 Task: For heading Arial Rounded MT Bold with Underline.  font size for heading26,  'Change the font style of data to'Browallia New.  and font size to 18,  Change the alignment of both headline & data to Align middle & Align Text left.  In the sheet   Excelerate Sales review book
Action: Mouse moved to (46, 128)
Screenshot: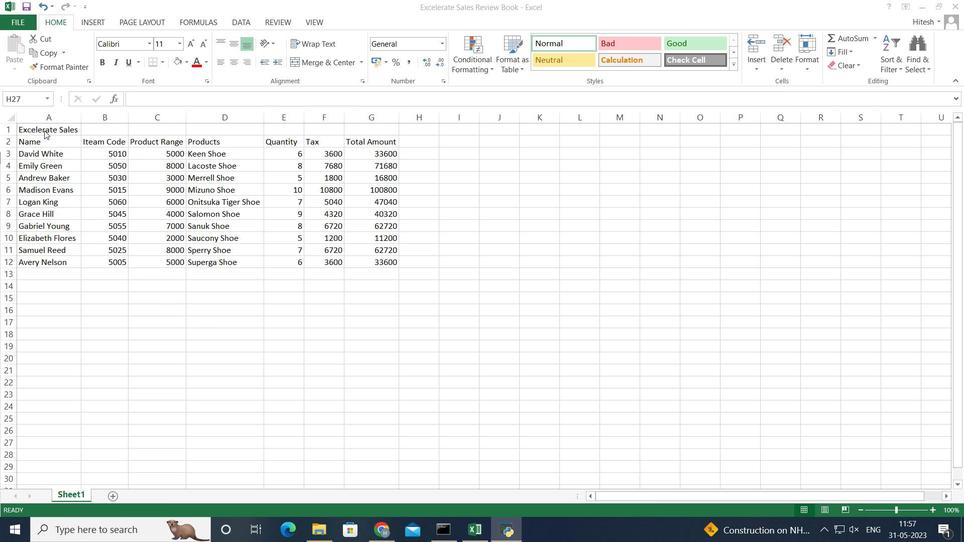 
Action: Mouse pressed left at (46, 128)
Screenshot: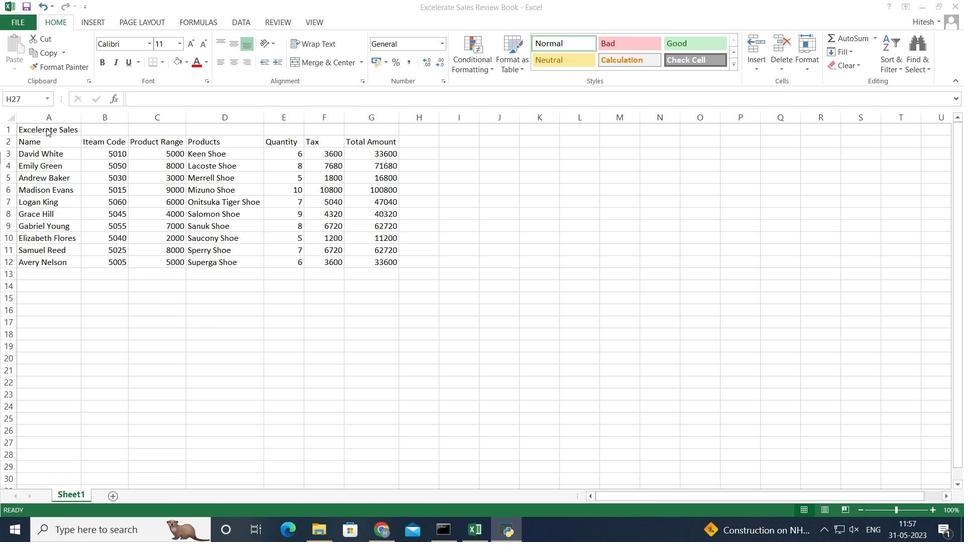 
Action: Mouse moved to (73, 278)
Screenshot: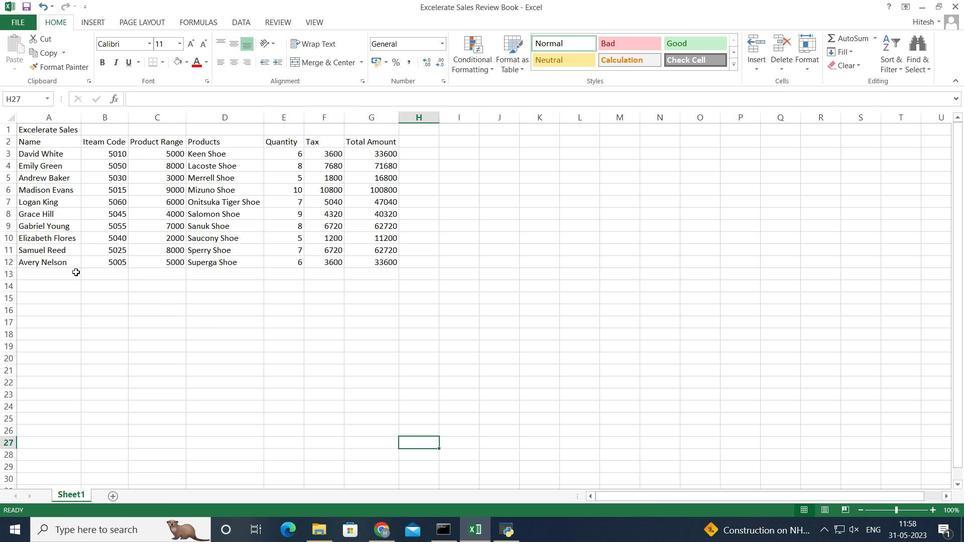 
Action: Mouse pressed left at (73, 278)
Screenshot: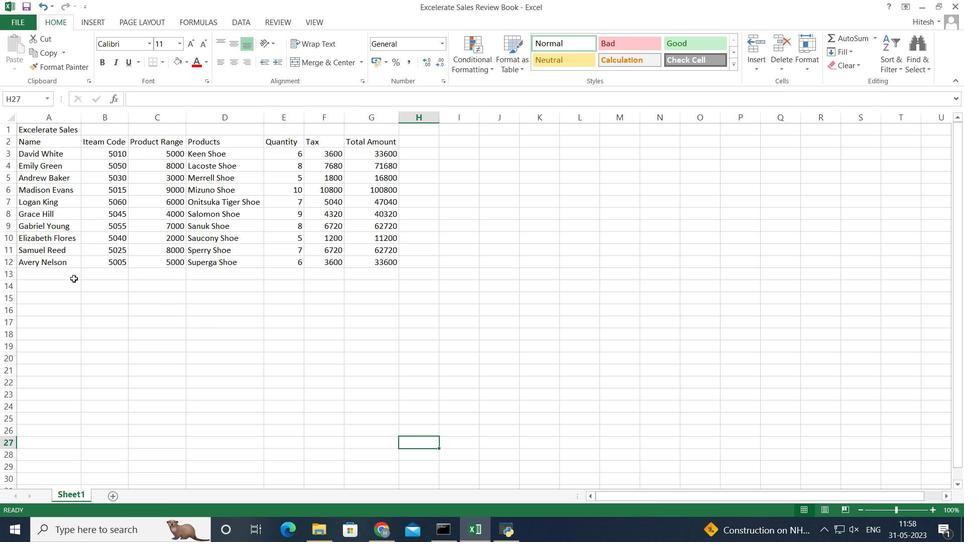 
Action: Mouse moved to (51, 122)
Screenshot: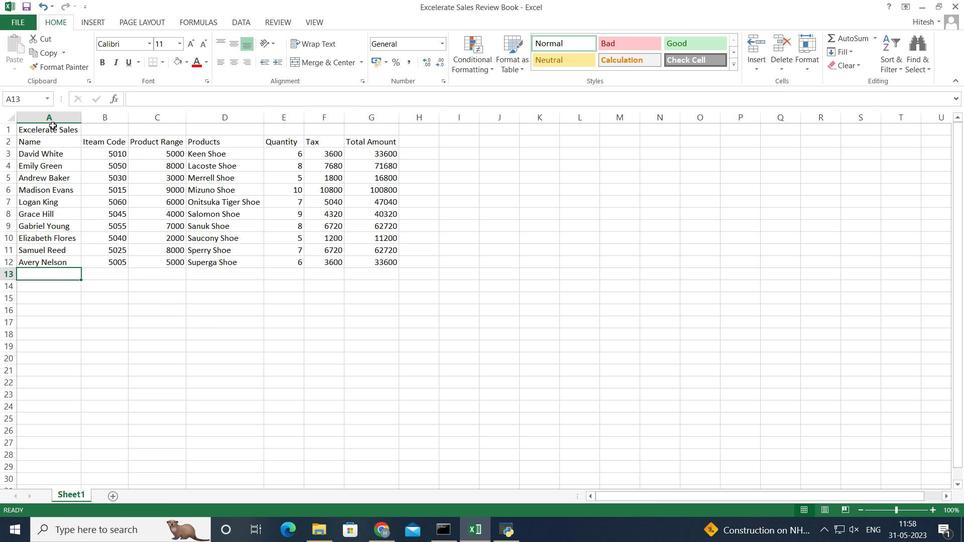 
Action: Mouse pressed left at (51, 122)
Screenshot: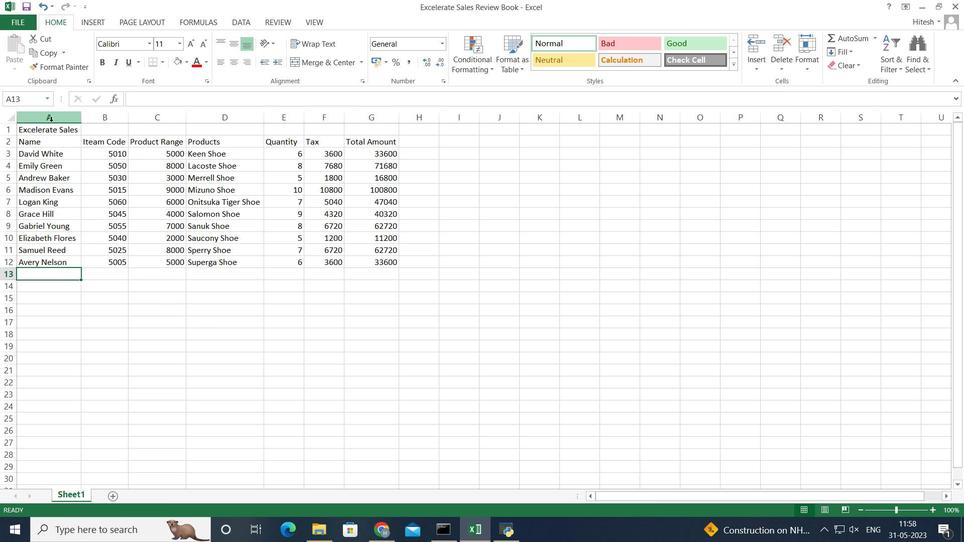 
Action: Mouse moved to (134, 244)
Screenshot: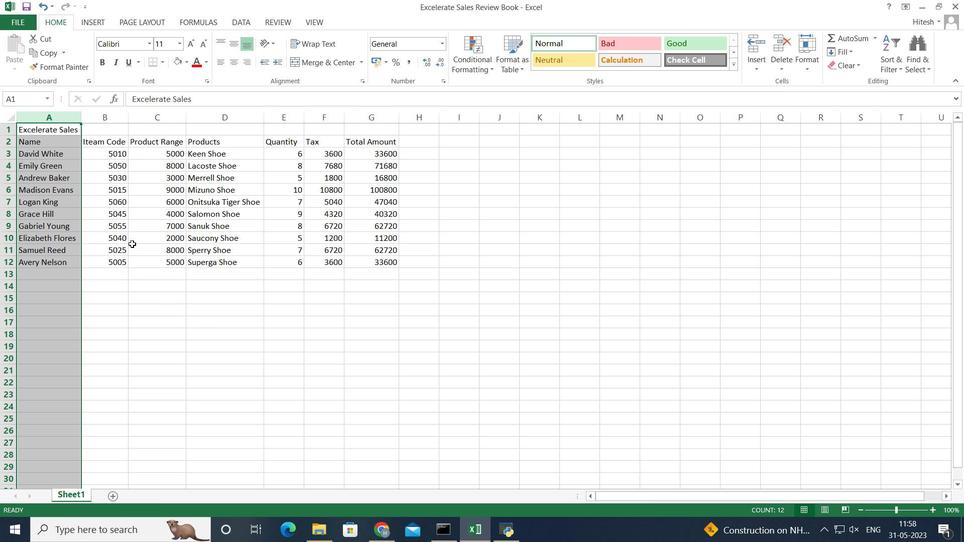 
Action: Mouse pressed left at (134, 244)
Screenshot: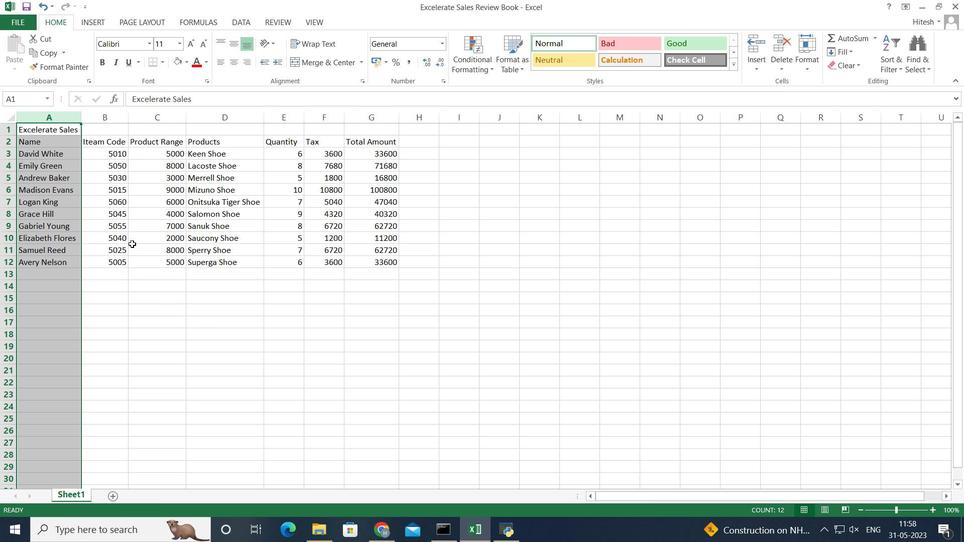
Action: Mouse moved to (50, 129)
Screenshot: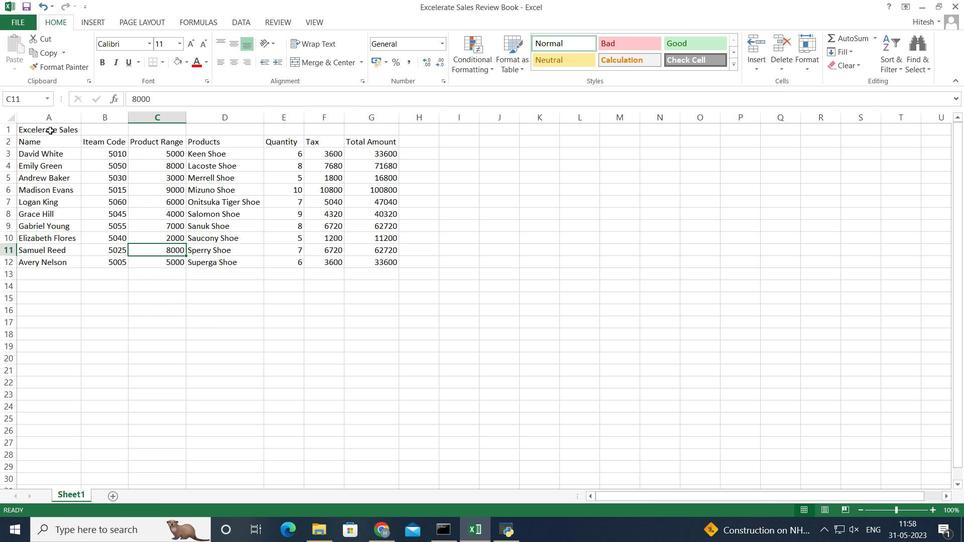 
Action: Mouse pressed left at (50, 129)
Screenshot: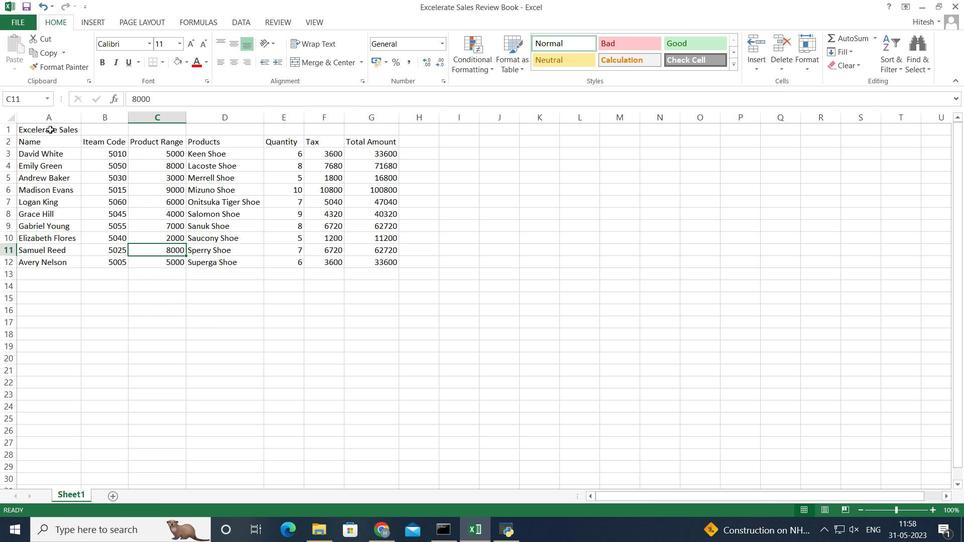 
Action: Key pressed <Key.shift><Key.right><Key.right><Key.right><Key.right><Key.right><Key.right>
Screenshot: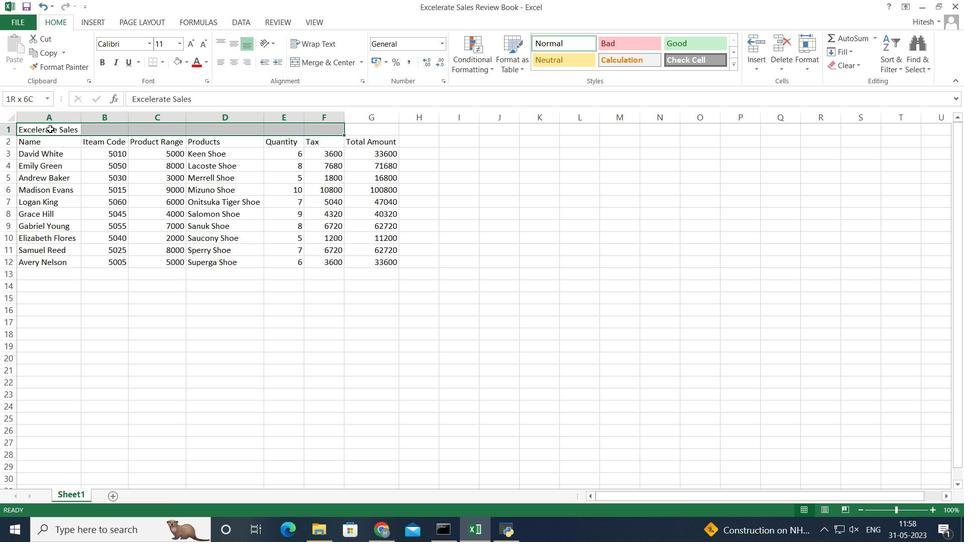 
Action: Mouse moved to (360, 58)
Screenshot: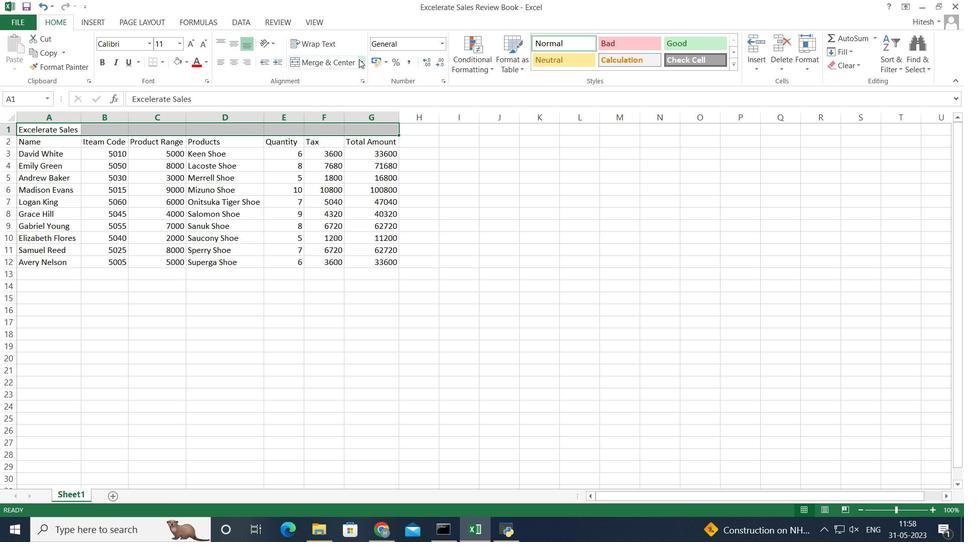 
Action: Mouse pressed left at (360, 58)
Screenshot: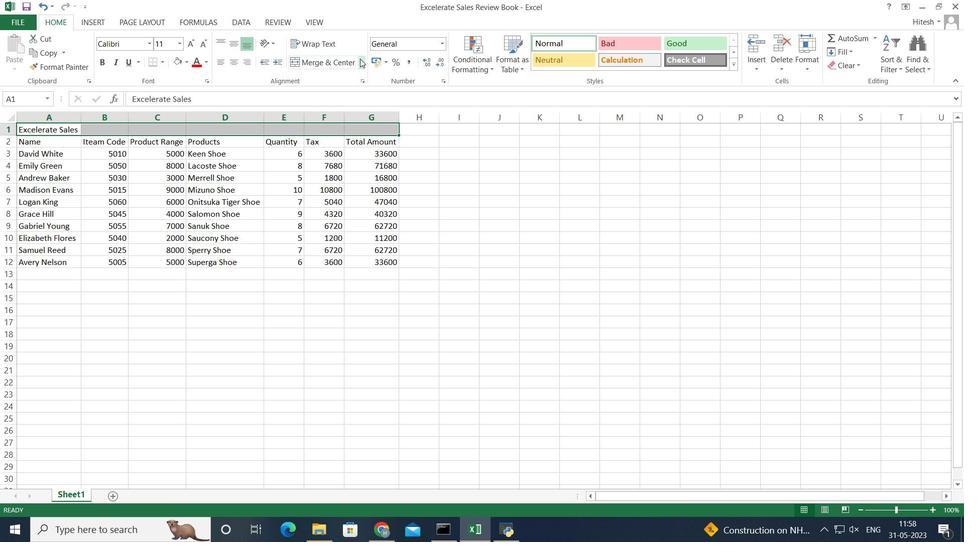 
Action: Mouse moved to (349, 106)
Screenshot: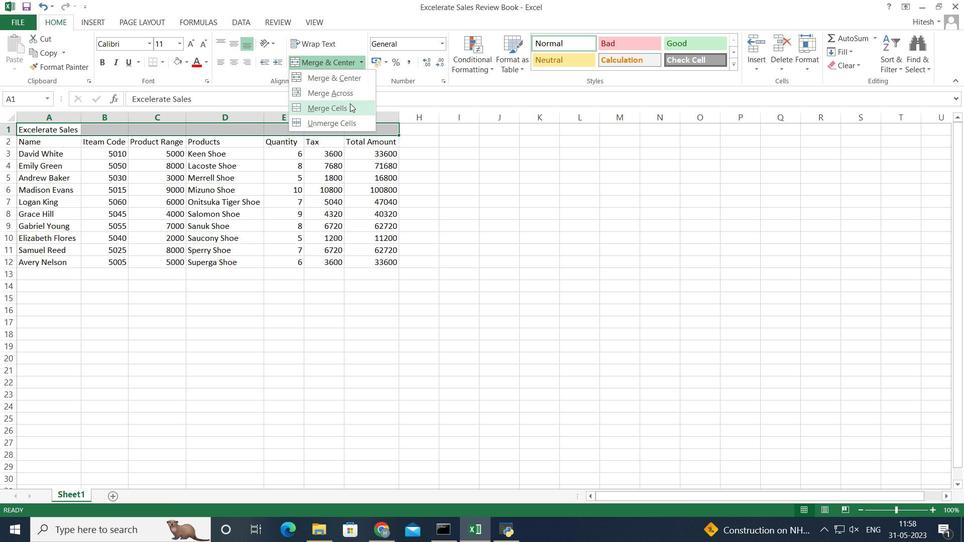 
Action: Mouse pressed left at (349, 106)
Screenshot: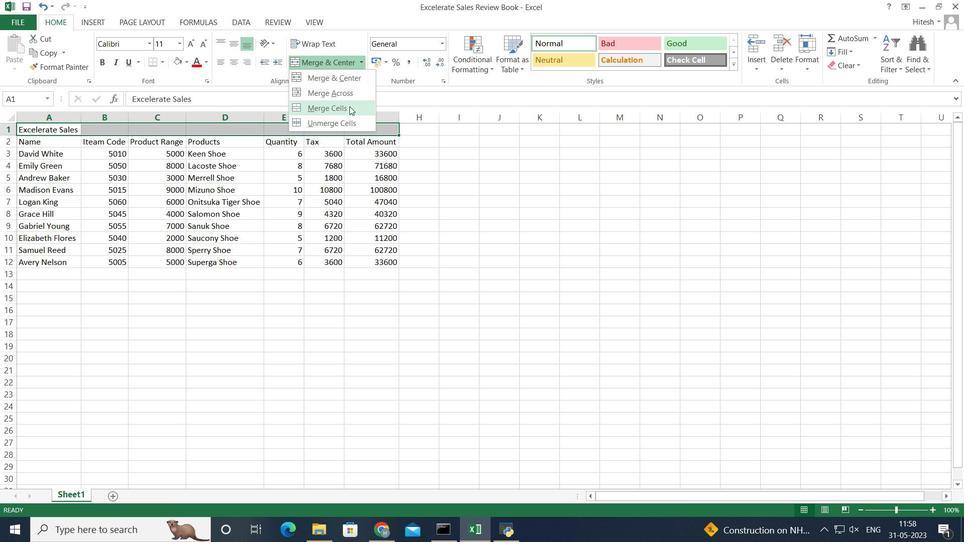 
Action: Mouse moved to (359, 60)
Screenshot: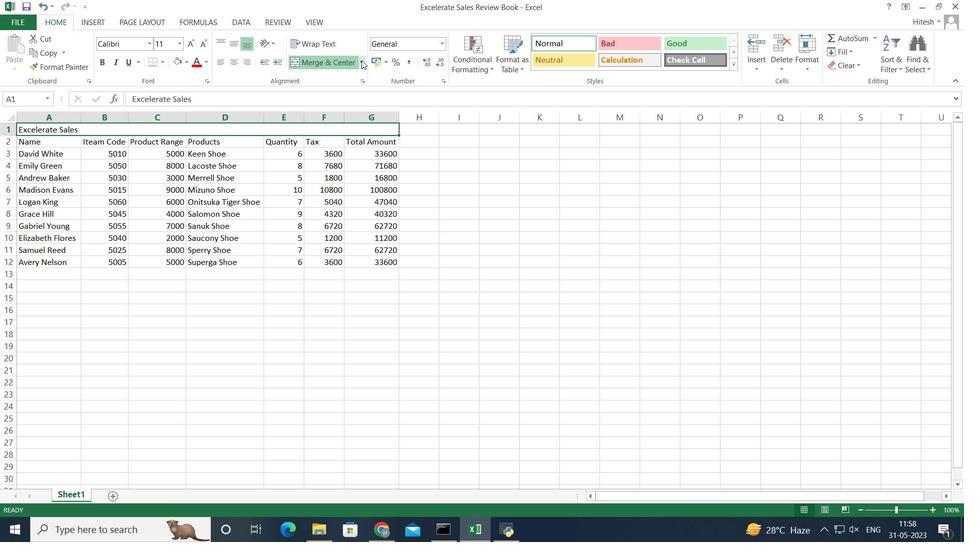 
Action: Mouse pressed left at (359, 60)
Screenshot: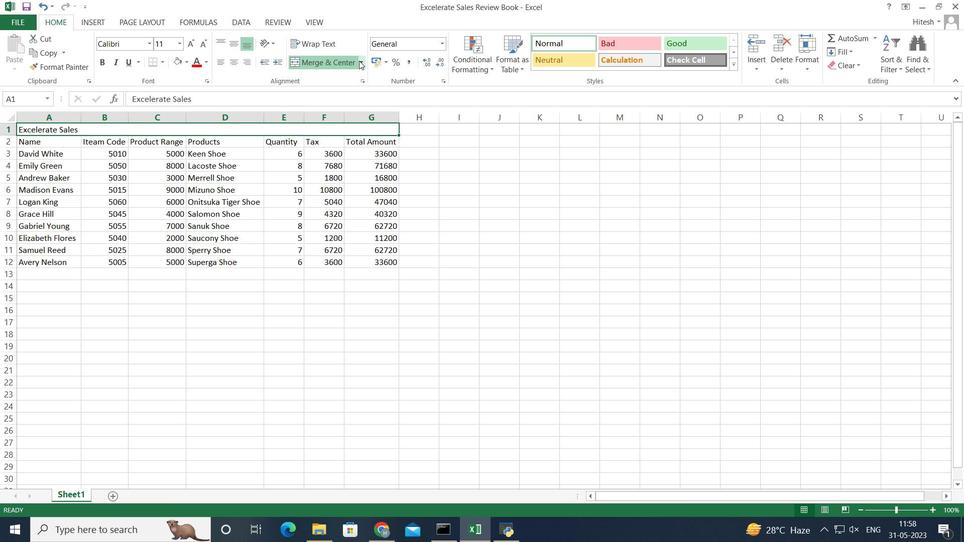 
Action: Mouse moved to (356, 82)
Screenshot: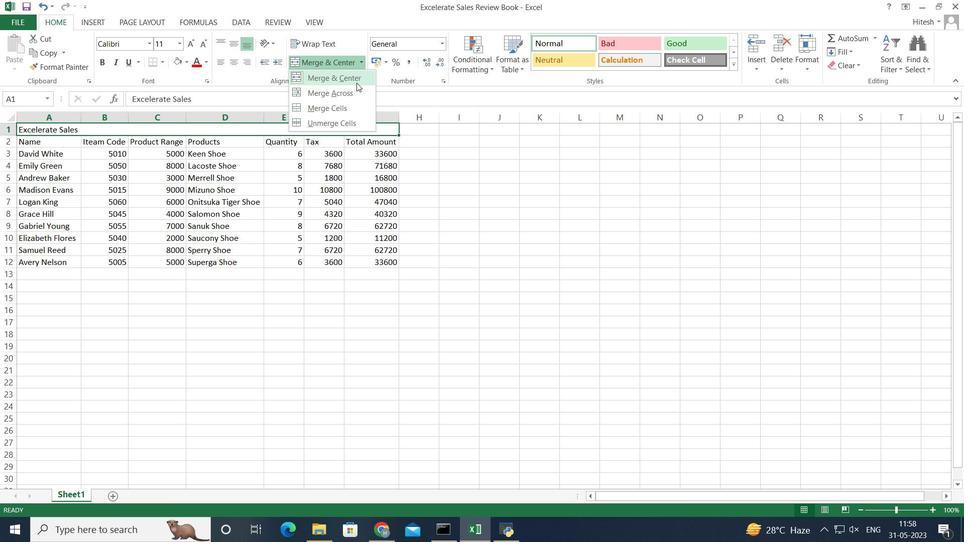 
Action: Mouse pressed left at (356, 82)
Screenshot: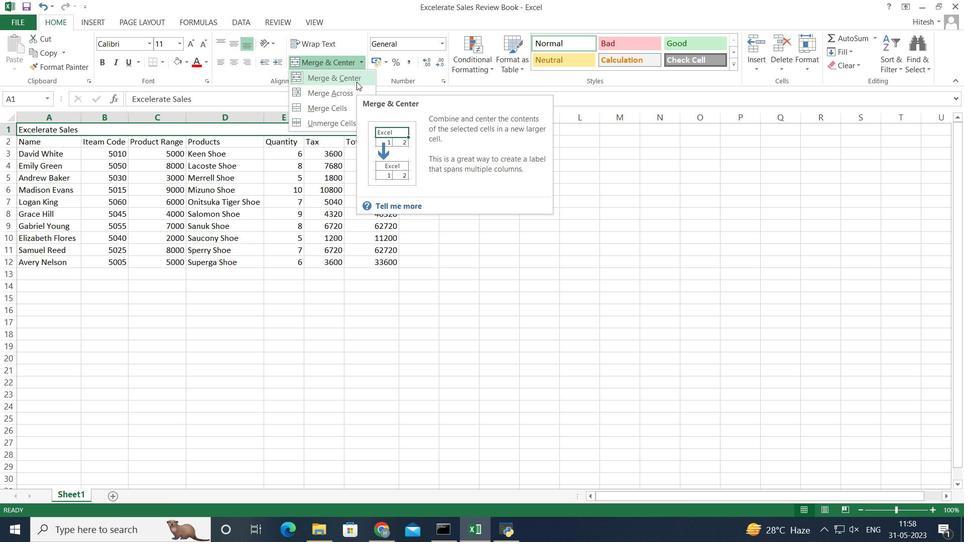 
Action: Mouse moved to (360, 62)
Screenshot: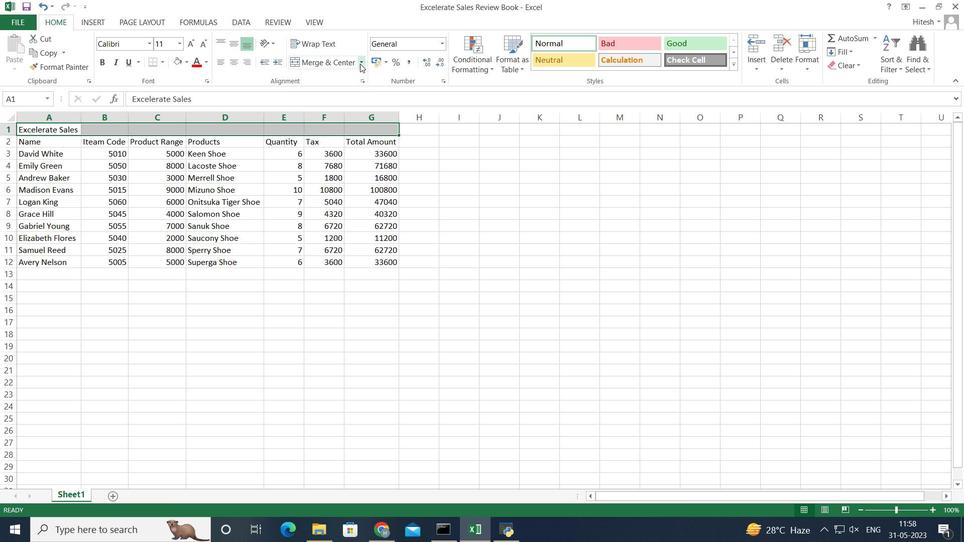 
Action: Mouse pressed left at (360, 62)
Screenshot: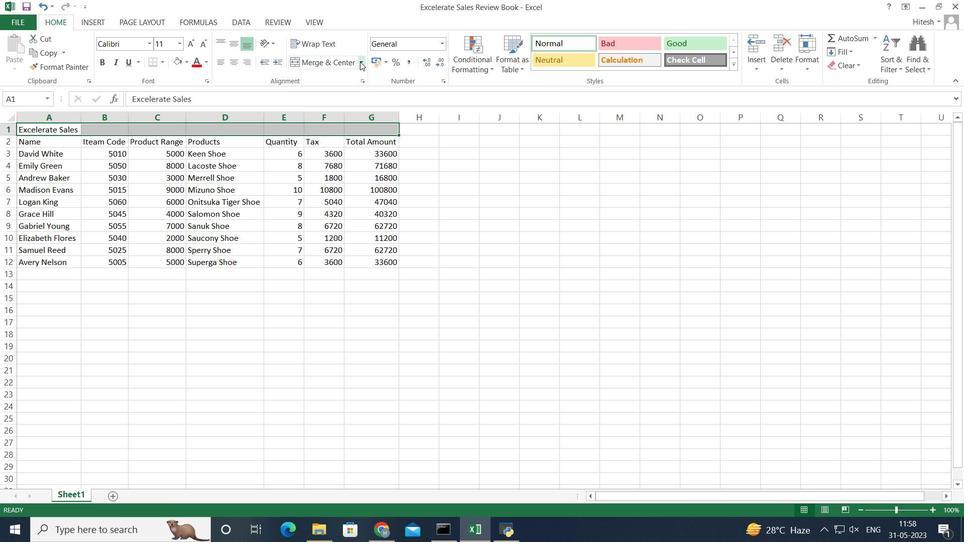 
Action: Mouse moved to (353, 77)
Screenshot: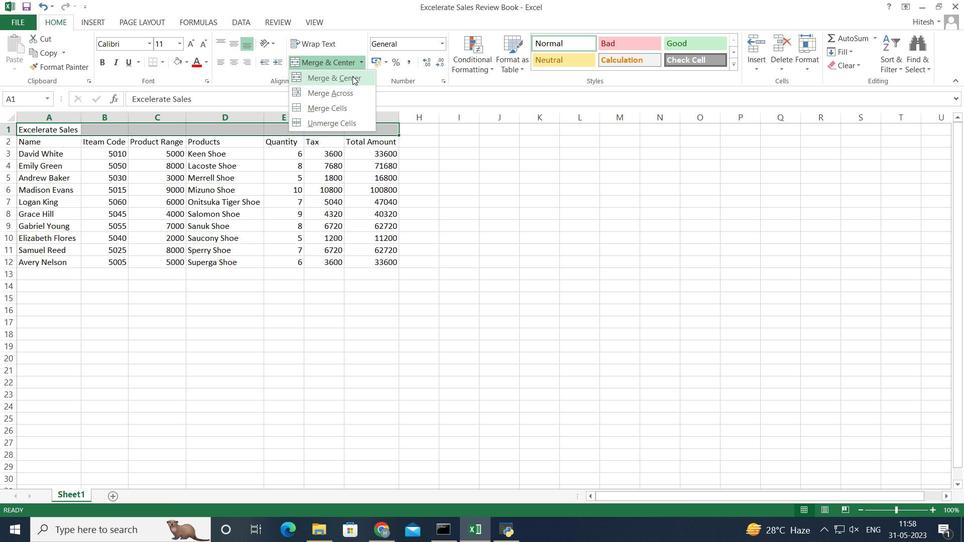 
Action: Mouse pressed left at (353, 77)
Screenshot: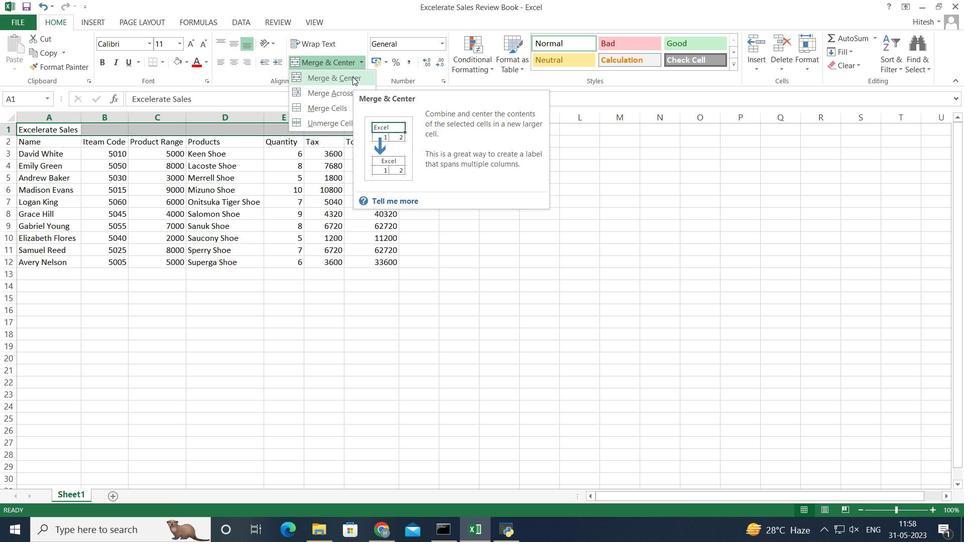
Action: Mouse moved to (231, 329)
Screenshot: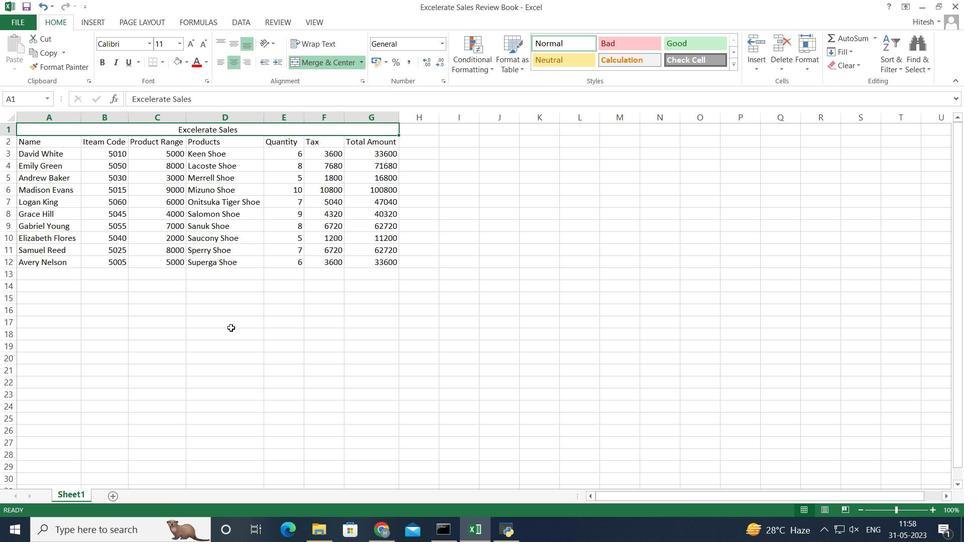 
Action: Mouse pressed left at (231, 329)
Screenshot: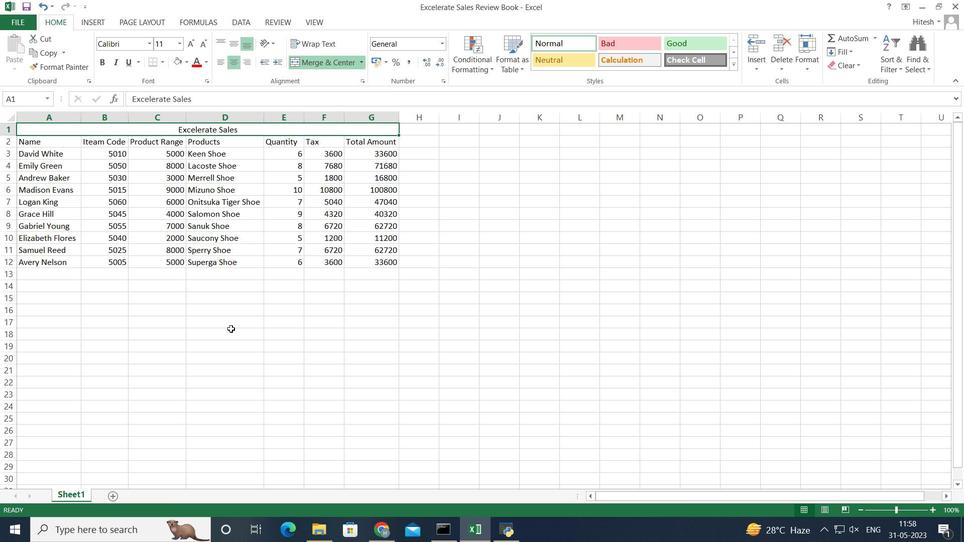 
Action: Mouse moved to (64, 131)
Screenshot: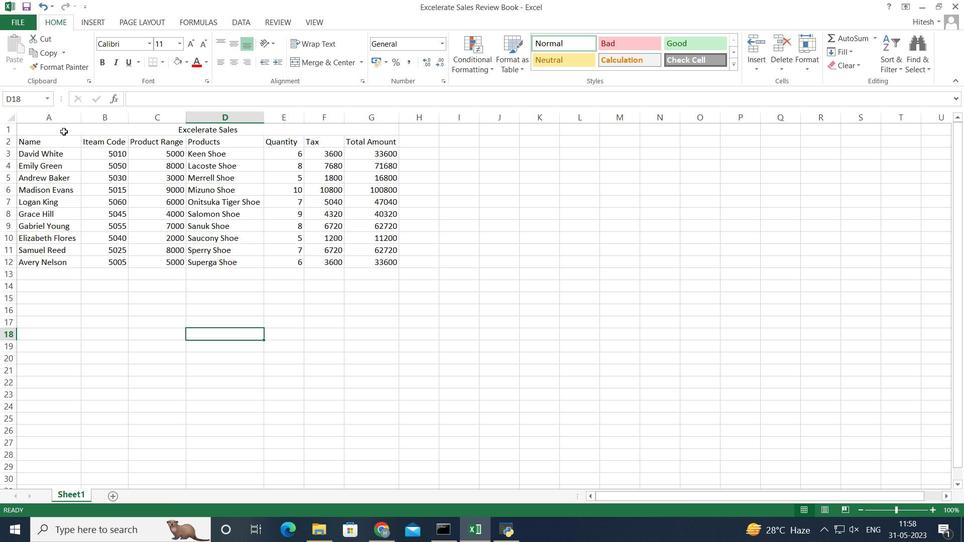 
Action: Mouse pressed left at (64, 131)
Screenshot: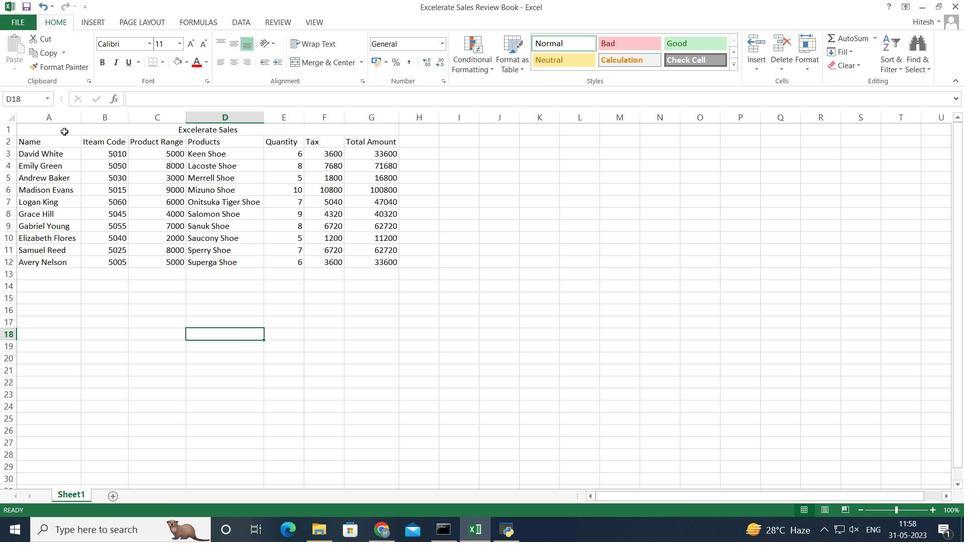 
Action: Mouse moved to (150, 41)
Screenshot: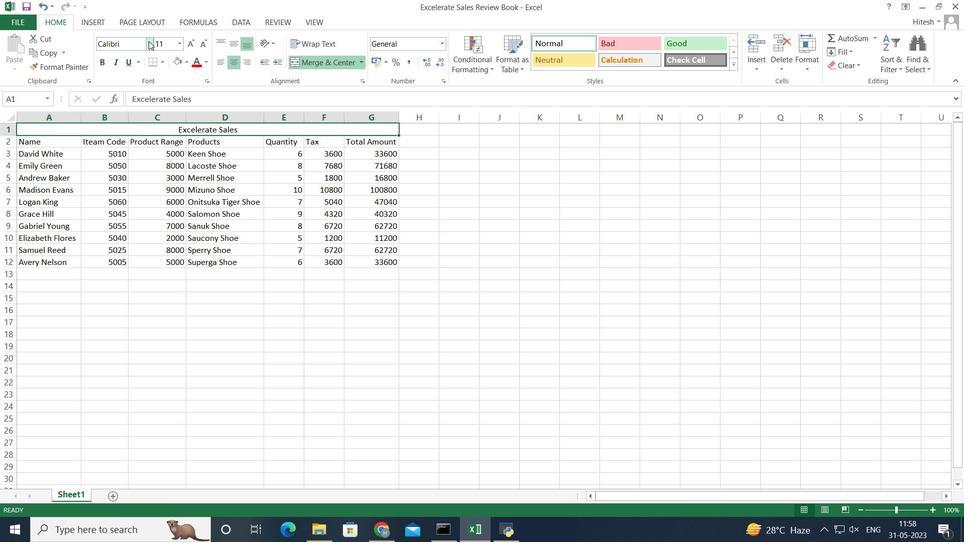 
Action: Mouse pressed left at (150, 41)
Screenshot: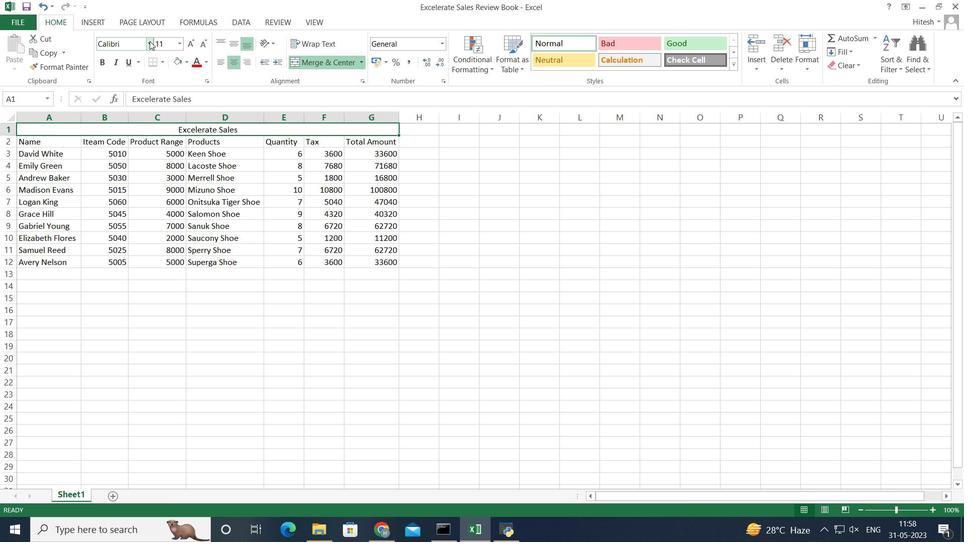 
Action: Mouse moved to (173, 194)
Screenshot: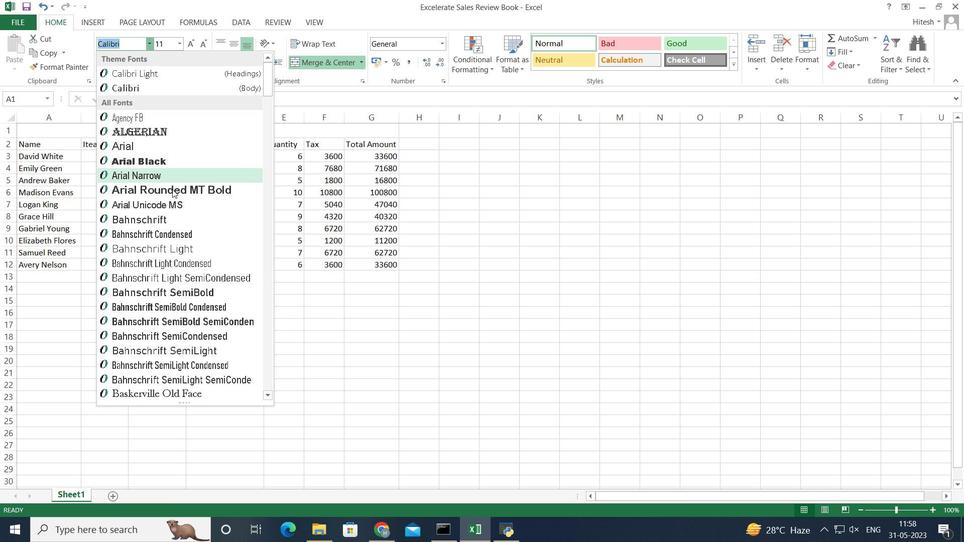 
Action: Mouse pressed left at (173, 194)
Screenshot: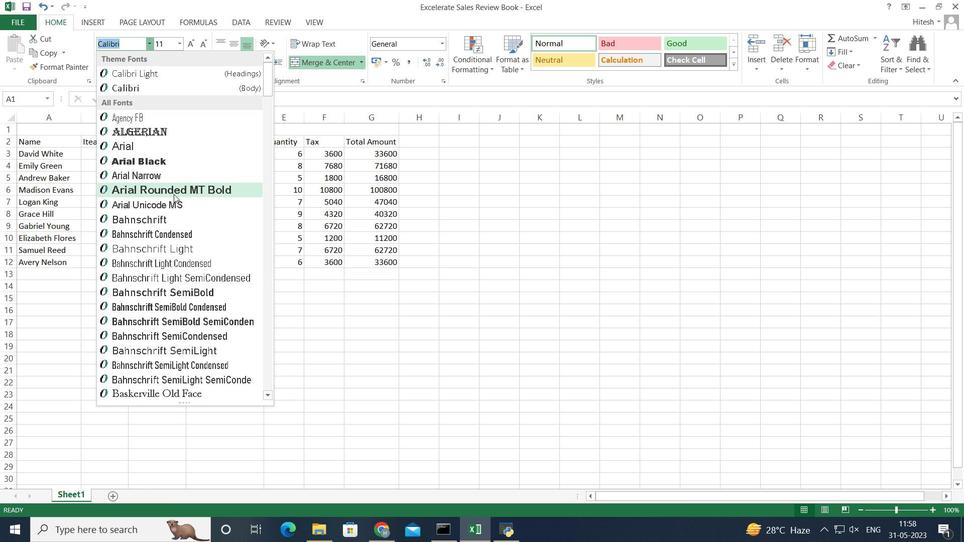 
Action: Mouse moved to (131, 61)
Screenshot: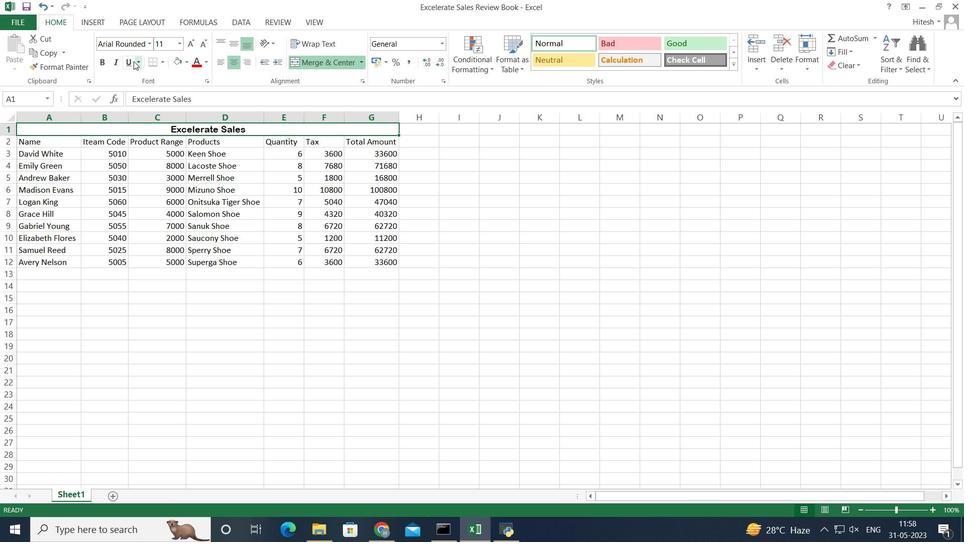 
Action: Mouse pressed left at (131, 61)
Screenshot: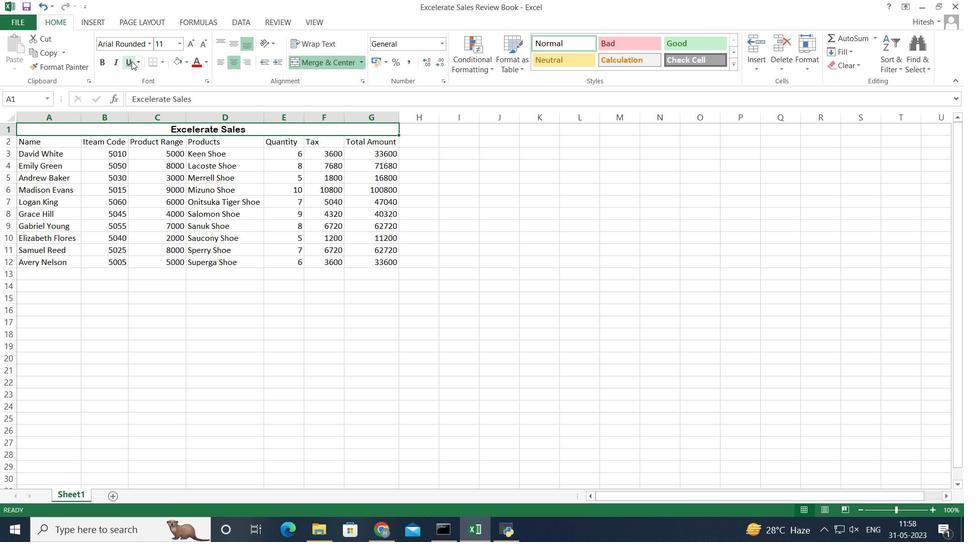 
Action: Mouse moved to (177, 42)
Screenshot: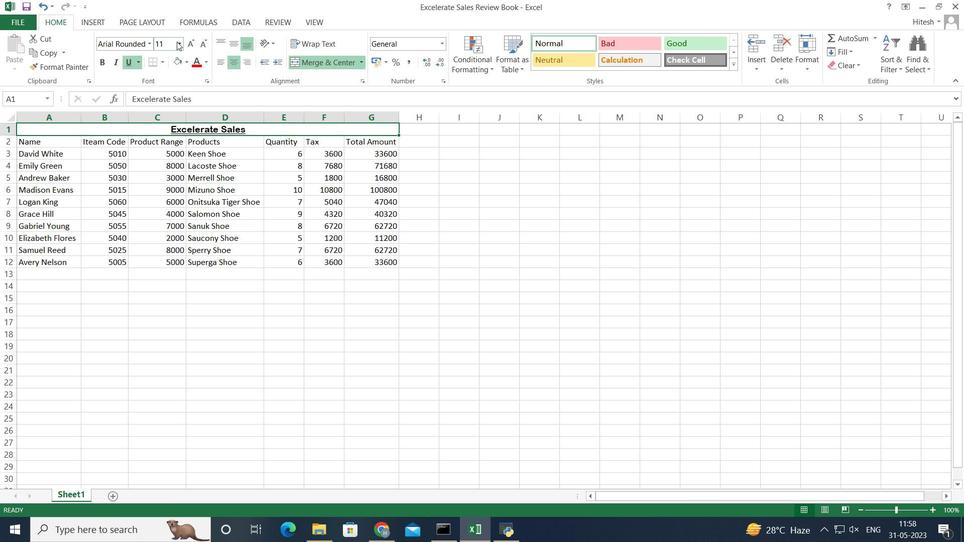 
Action: Mouse pressed left at (177, 42)
Screenshot: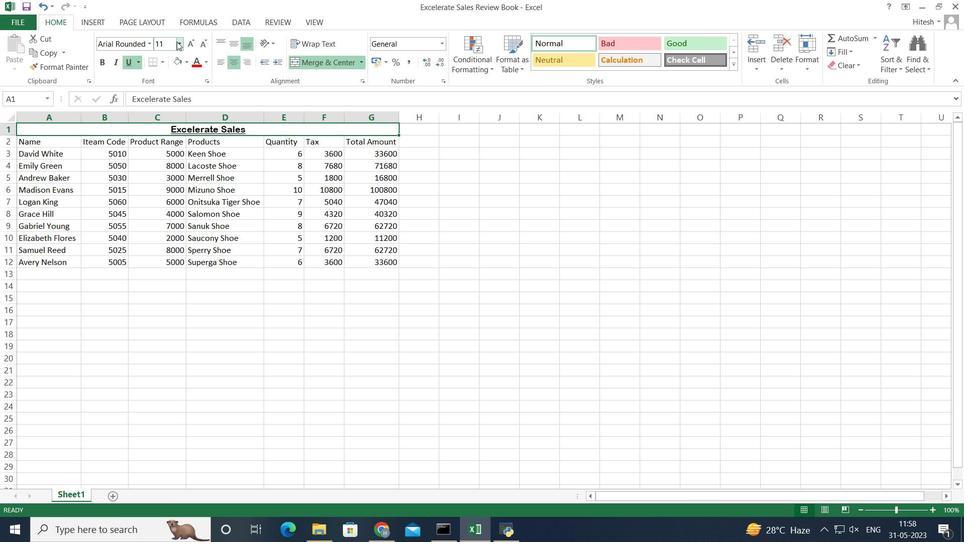 
Action: Mouse moved to (164, 188)
Screenshot: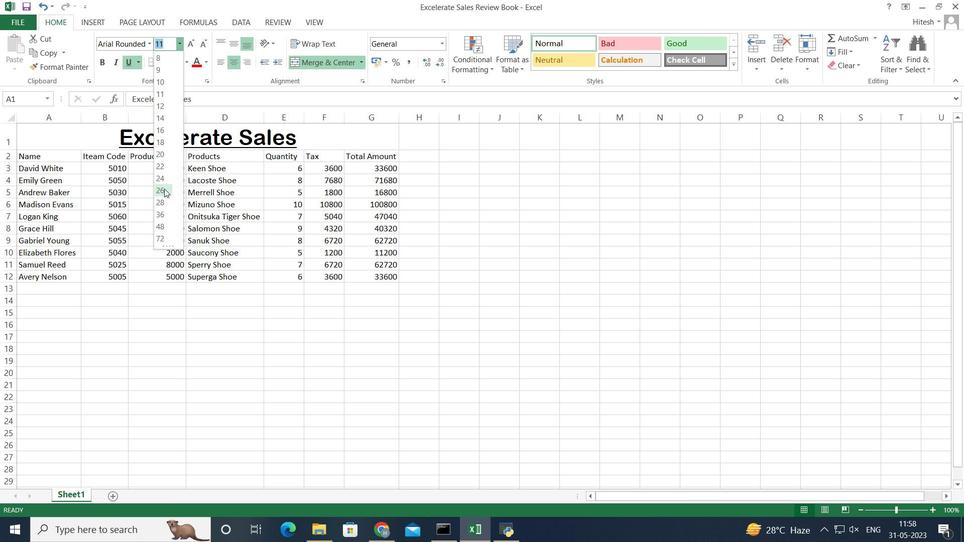 
Action: Mouse pressed left at (164, 188)
Screenshot: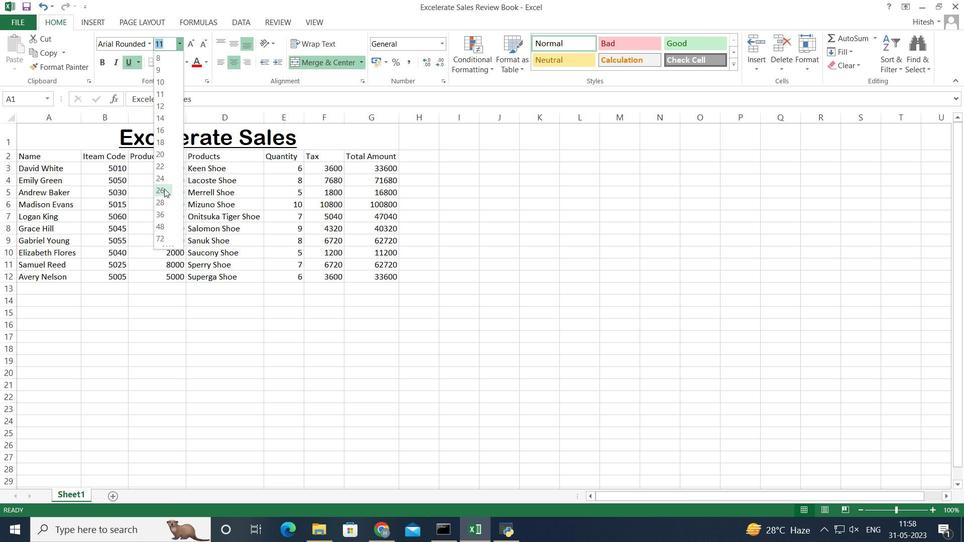 
Action: Mouse moved to (104, 351)
Screenshot: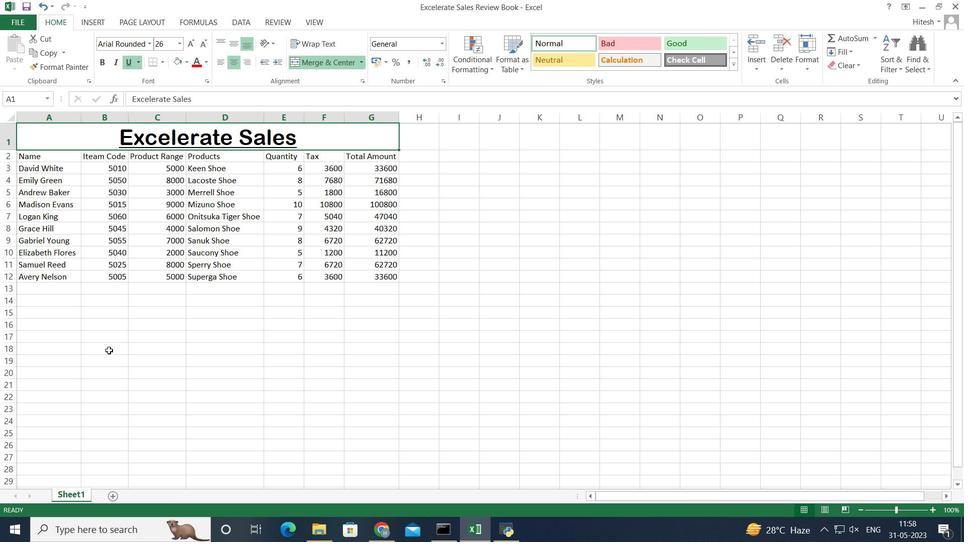 
Action: Mouse pressed left at (104, 351)
Screenshot: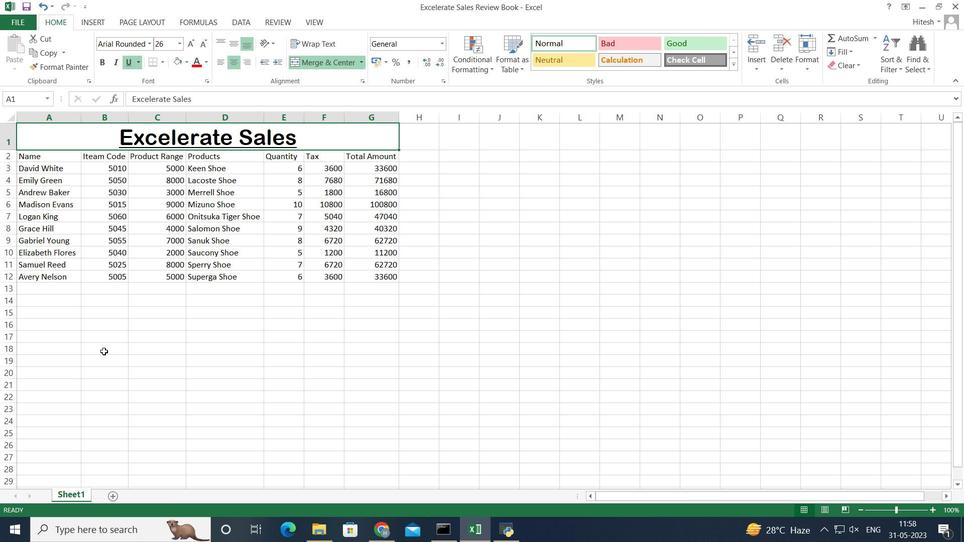 
Action: Mouse moved to (51, 155)
Screenshot: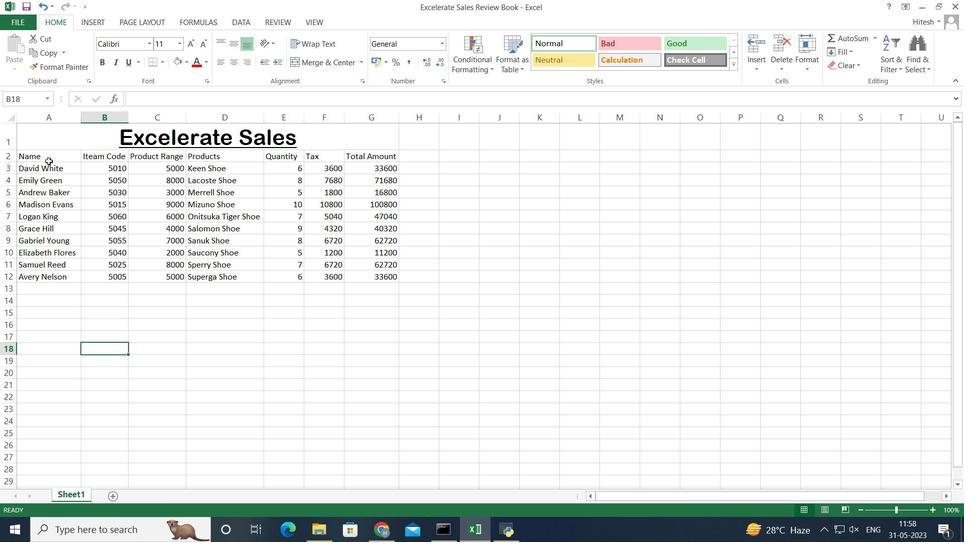 
Action: Mouse pressed left at (51, 155)
Screenshot: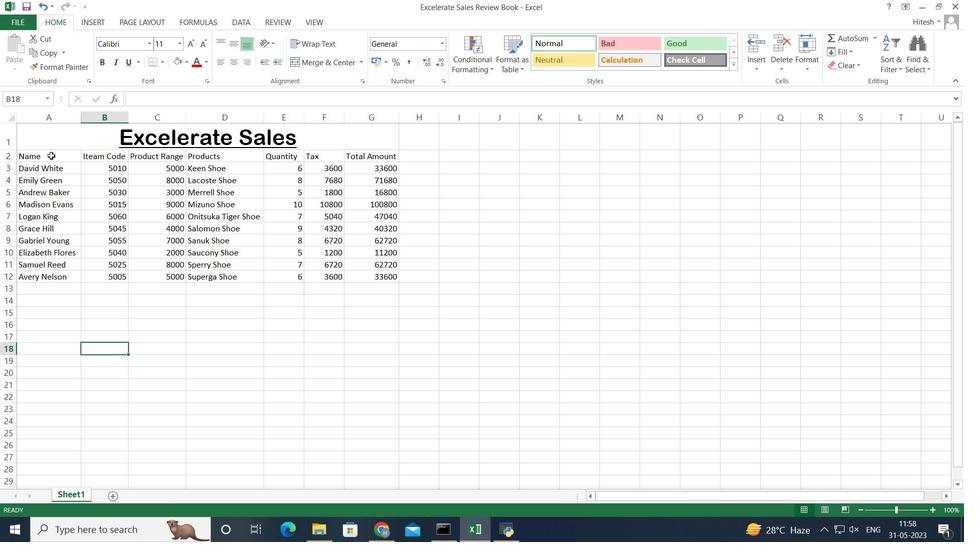 
Action: Key pressed <Key.shift><Key.right><Key.right><Key.right><Key.right><Key.right><Key.right><Key.down><Key.down><Key.down><Key.down><Key.down><Key.down><Key.down><Key.down><Key.down><Key.down>
Screenshot: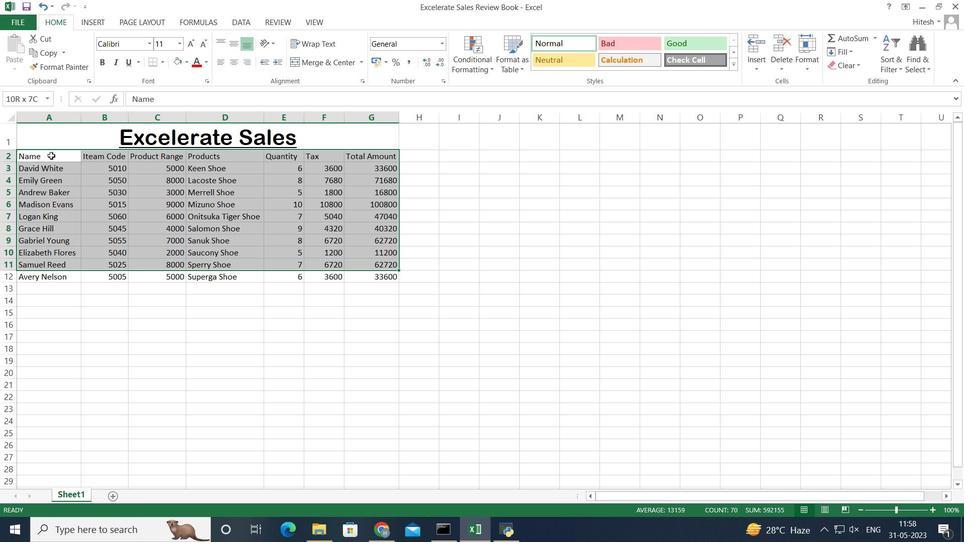 
Action: Mouse moved to (147, 40)
Screenshot: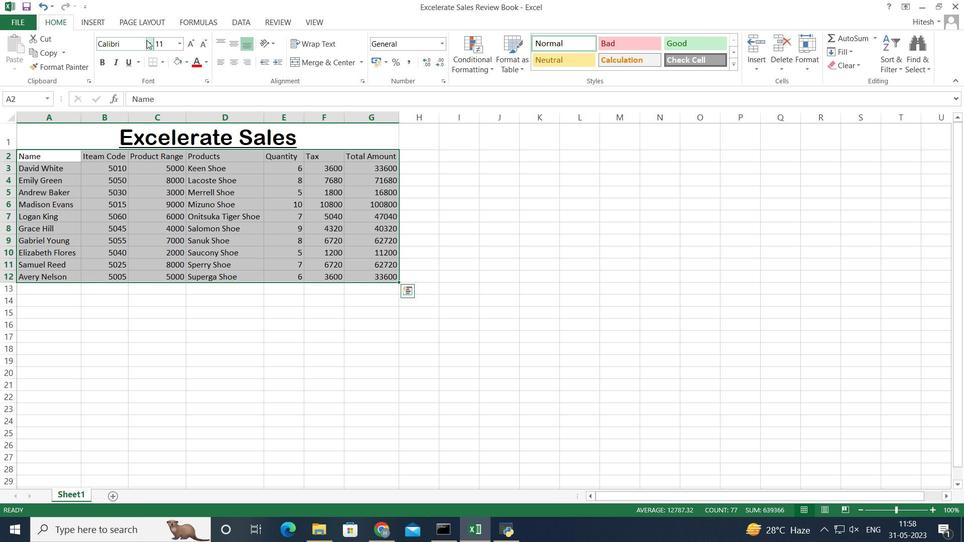 
Action: Mouse pressed left at (147, 40)
Screenshot: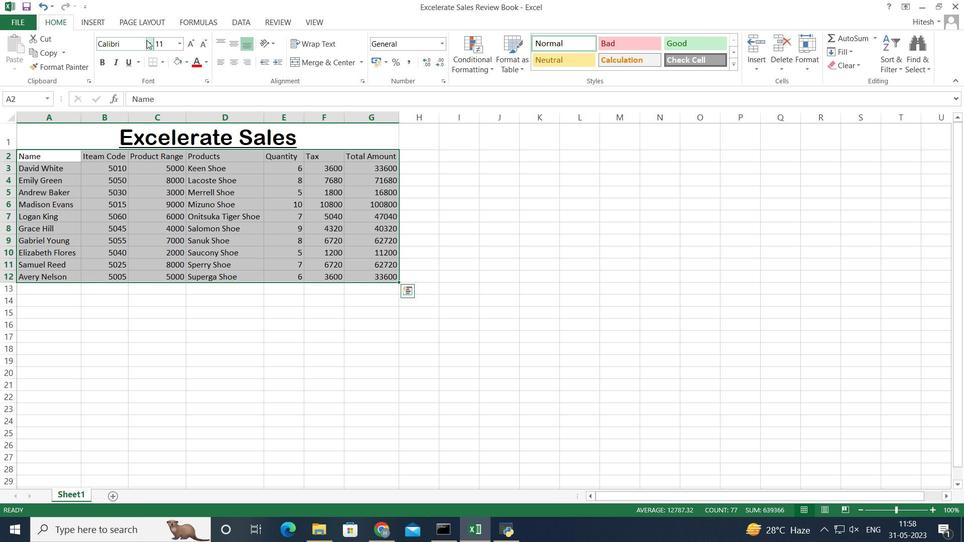 
Action: Key pressed <Key.shift><Key.shift><Key.shift><Key.shift><Key.shift><Key.shift><Key.shift><Key.shift><Key.shift><Key.shift><Key.shift><Key.shift><Key.shift><Key.shift><Key.shift><Key.shift><Key.shift><Key.shift><Key.shift><Key.shift><Key.shift>Browallia<Key.space><Key.shift>New<Key.enter>
Screenshot: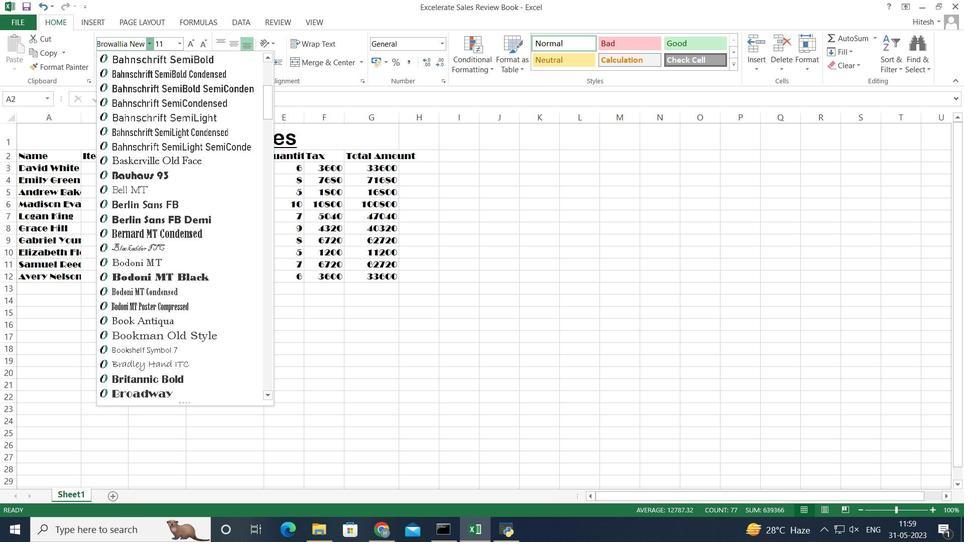 
Action: Mouse moved to (136, 309)
Screenshot: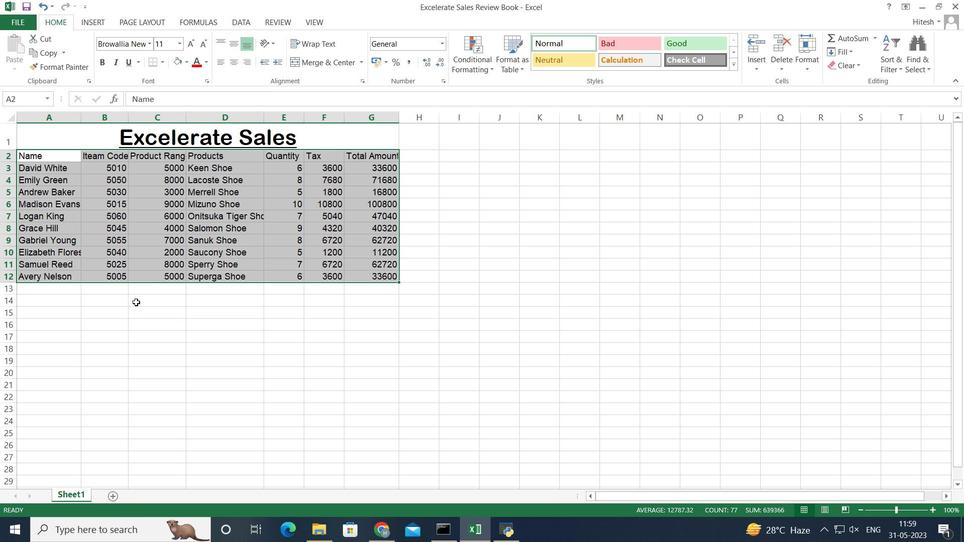 
Action: Mouse pressed left at (136, 309)
Screenshot: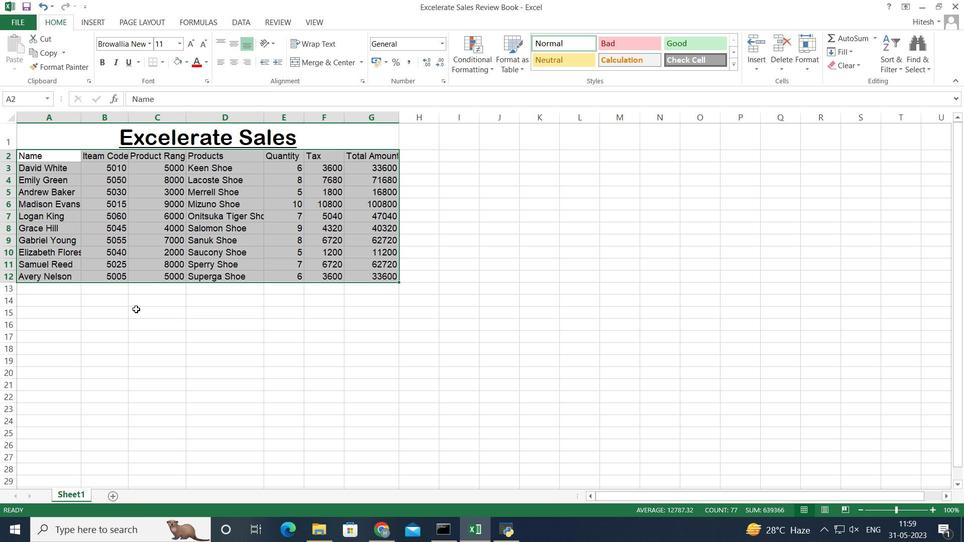 
Action: Mouse moved to (36, 158)
Screenshot: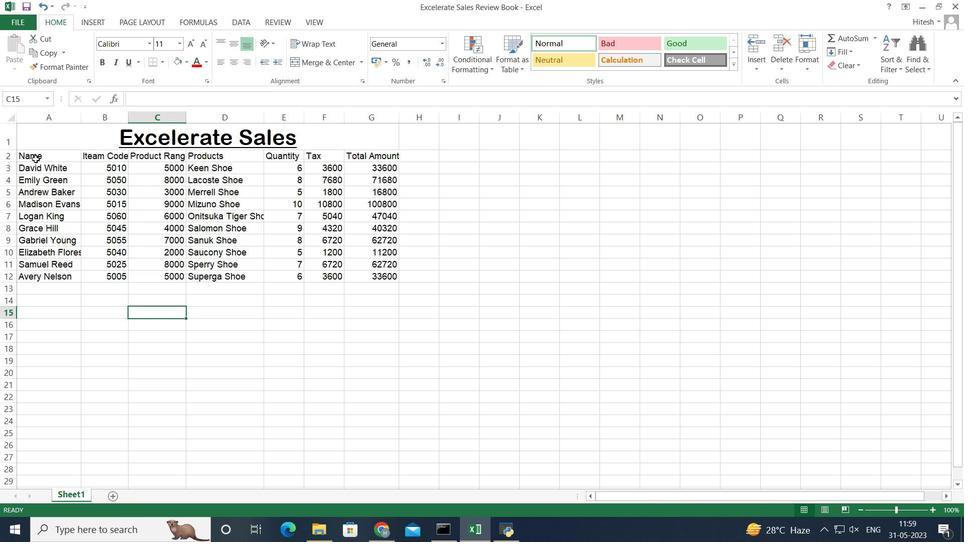 
Action: Mouse pressed left at (36, 158)
Screenshot: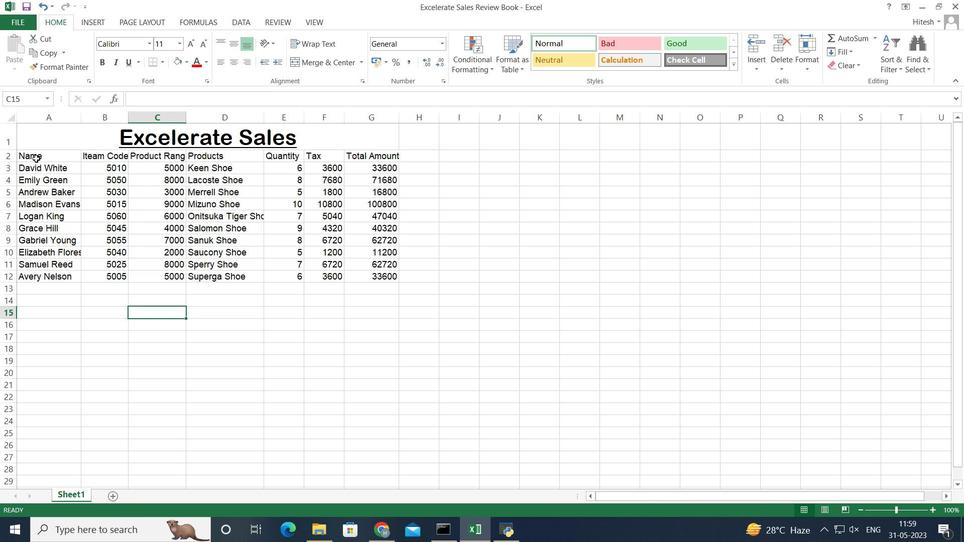 
Action: Key pressed <Key.shift><Key.right><Key.right><Key.right><Key.right><Key.right><Key.right><Key.down><Key.down><Key.down><Key.down><Key.down><Key.down><Key.down><Key.down><Key.down><Key.down>
Screenshot: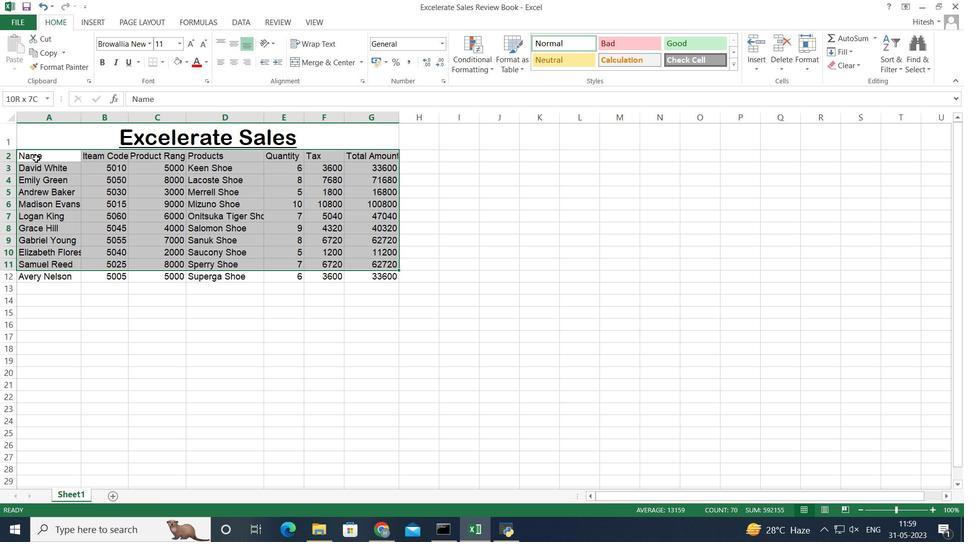 
Action: Mouse moved to (178, 43)
Screenshot: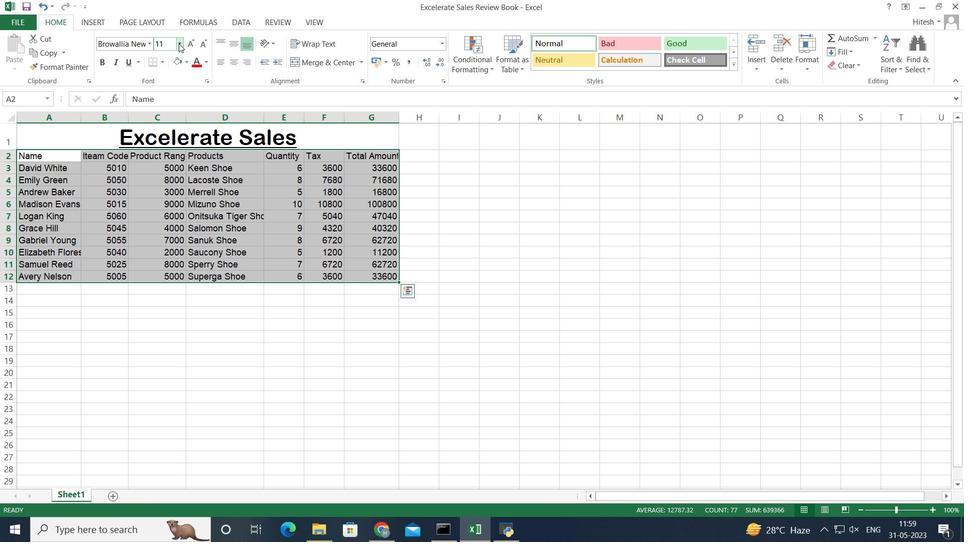 
Action: Mouse pressed left at (178, 43)
Screenshot: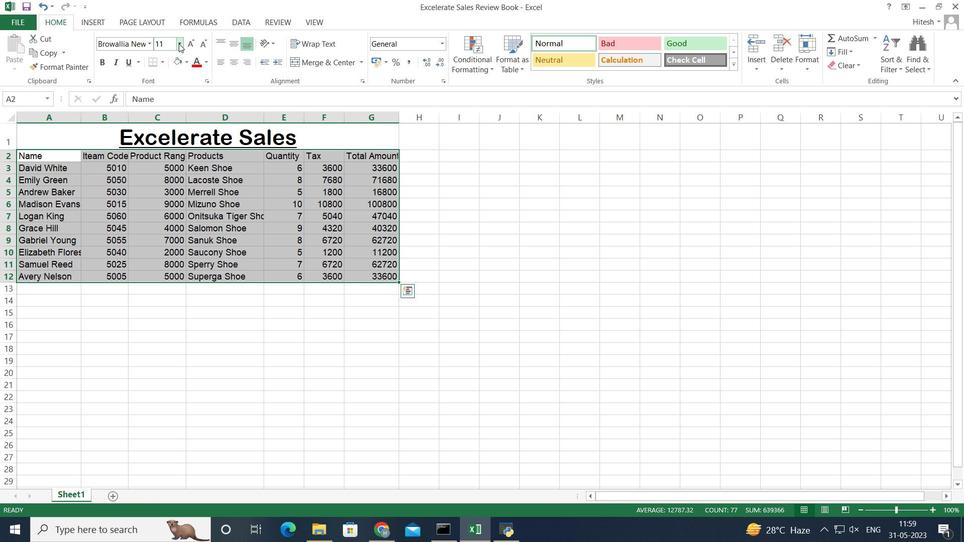 
Action: Mouse moved to (165, 144)
Screenshot: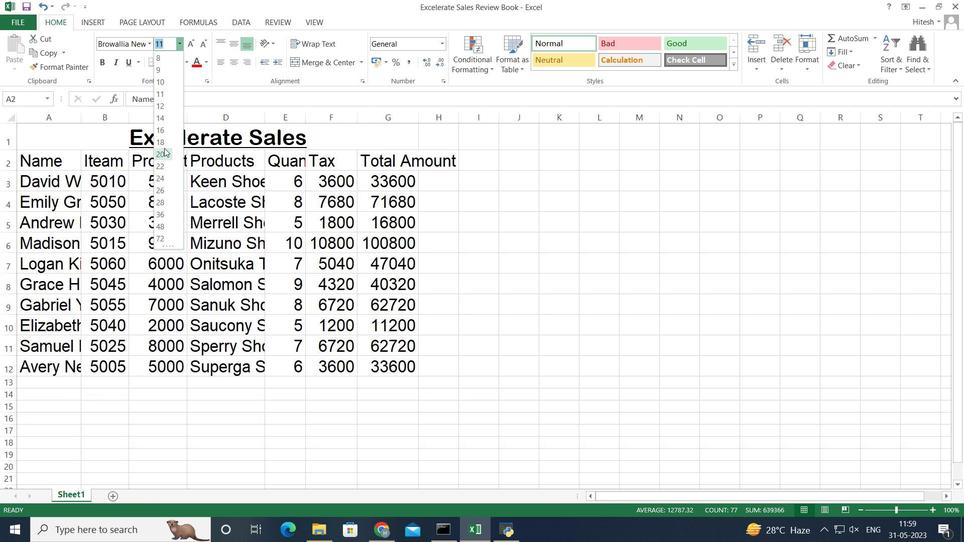 
Action: Mouse pressed left at (165, 144)
Screenshot: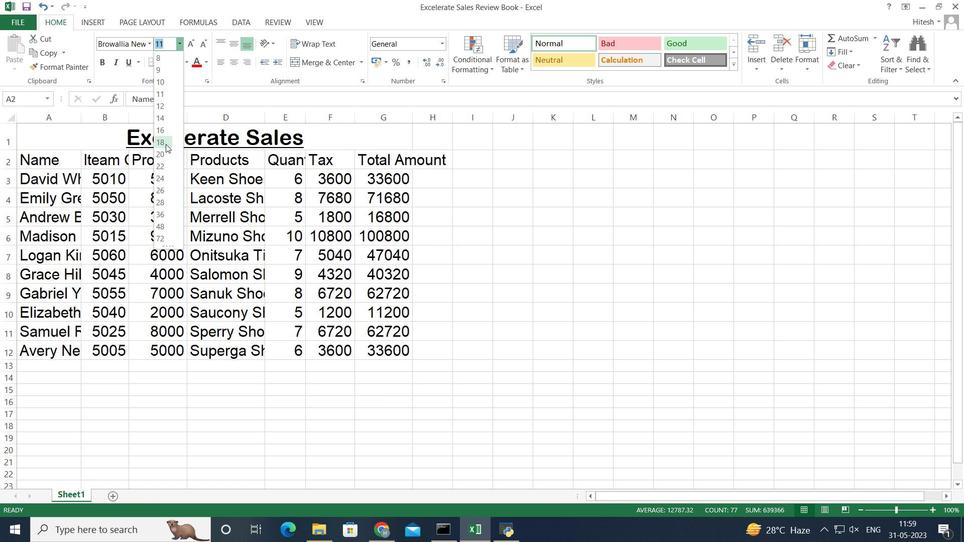 
Action: Mouse moved to (154, 376)
Screenshot: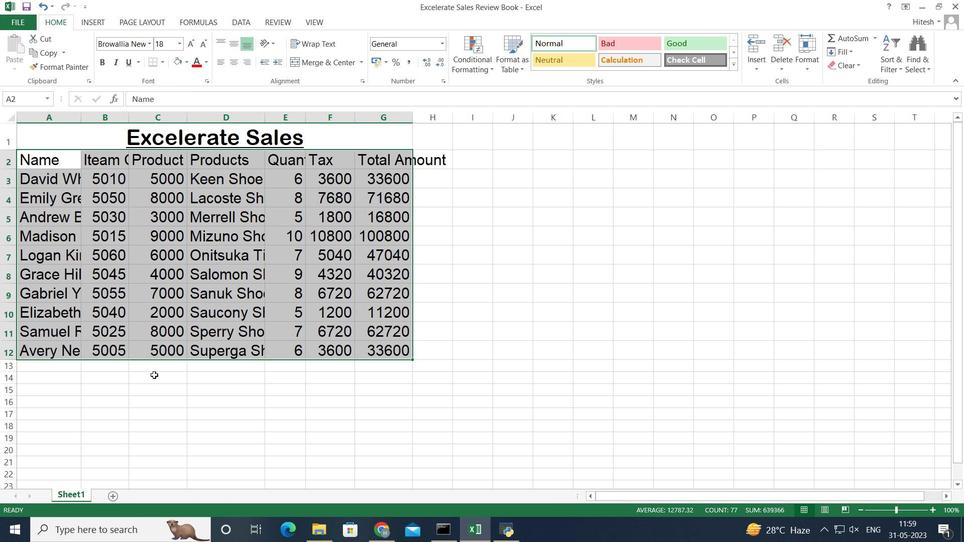 
Action: Mouse pressed left at (154, 376)
Screenshot: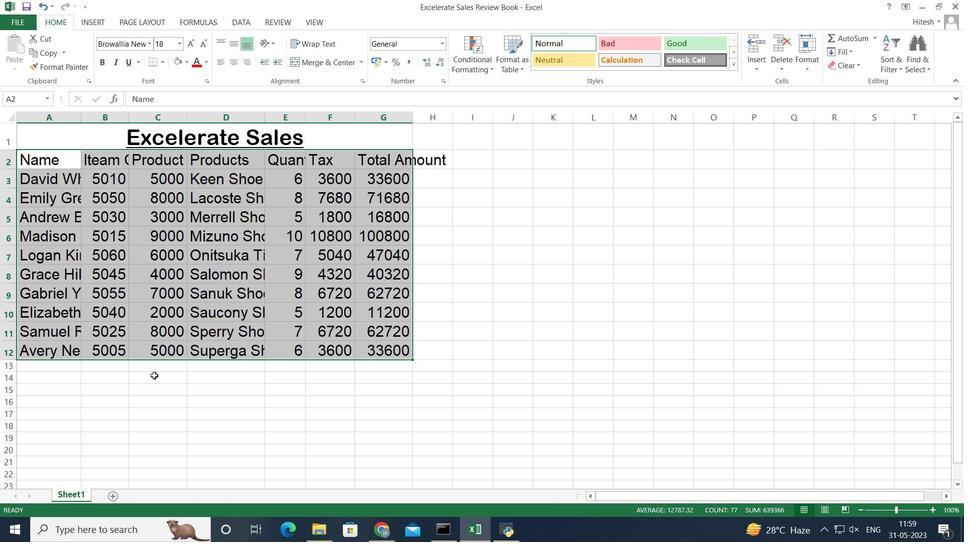 
Action: Mouse moved to (85, 141)
Screenshot: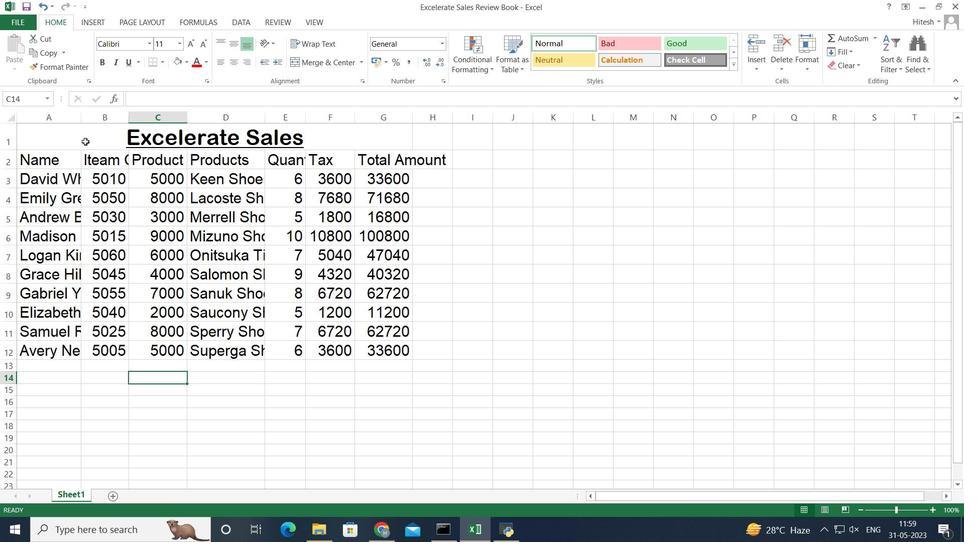 
Action: Mouse pressed left at (85, 141)
Screenshot: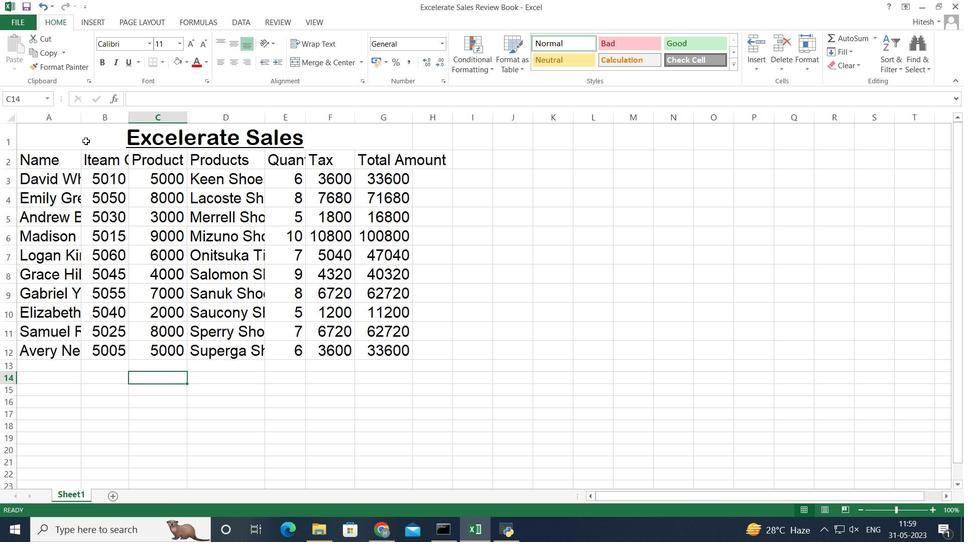 
Action: Mouse moved to (54, 117)
Screenshot: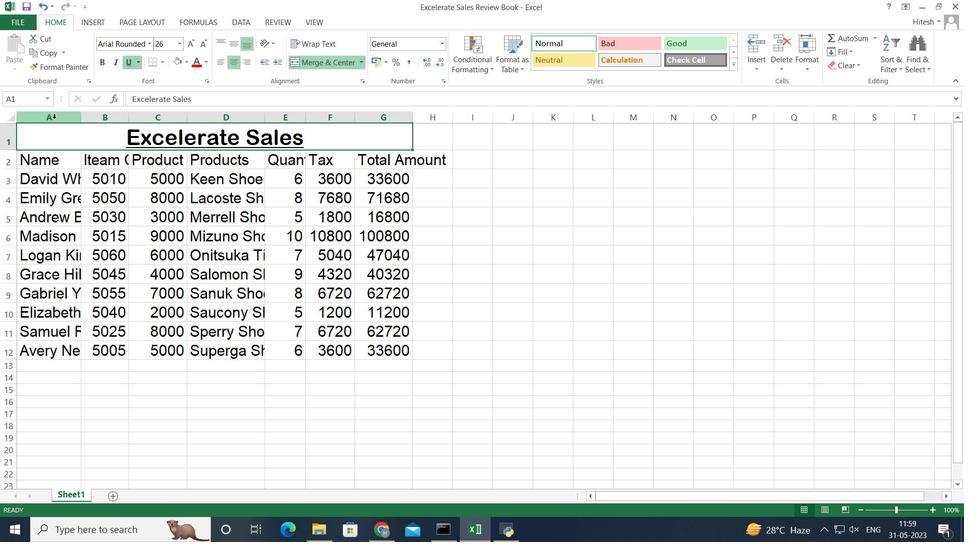 
Action: Mouse pressed left at (54, 117)
Screenshot: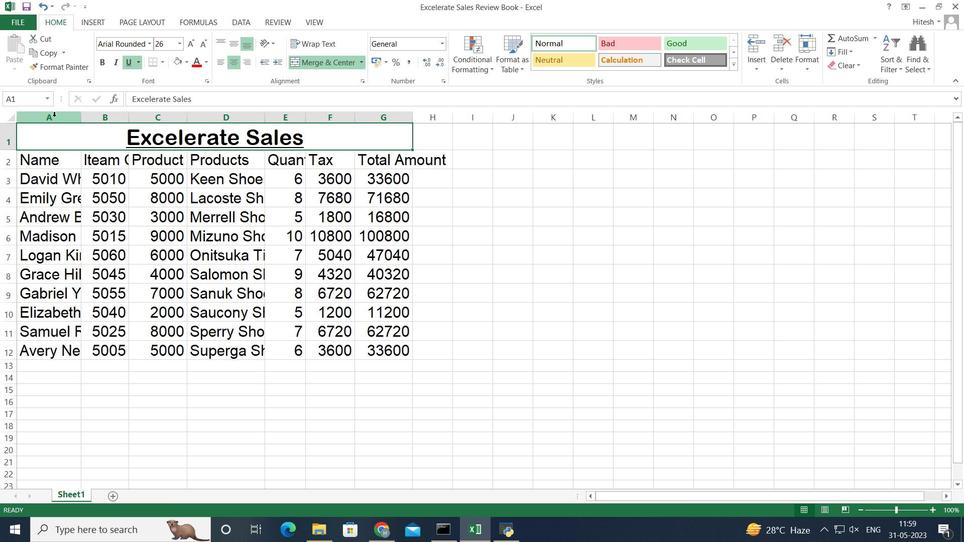 
Action: Mouse moved to (80, 115)
Screenshot: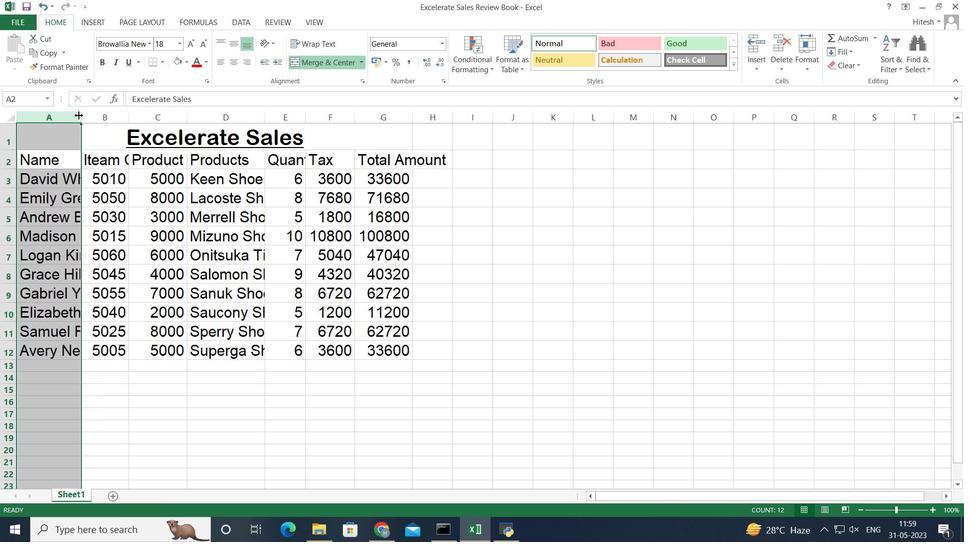 
Action: Mouse pressed left at (80, 115)
Screenshot: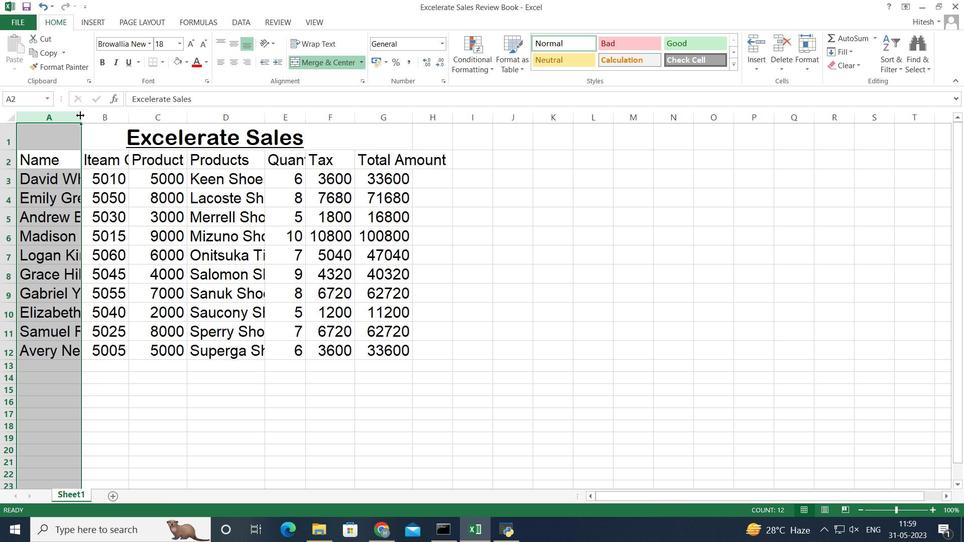 
Action: Mouse moved to (80, 115)
Screenshot: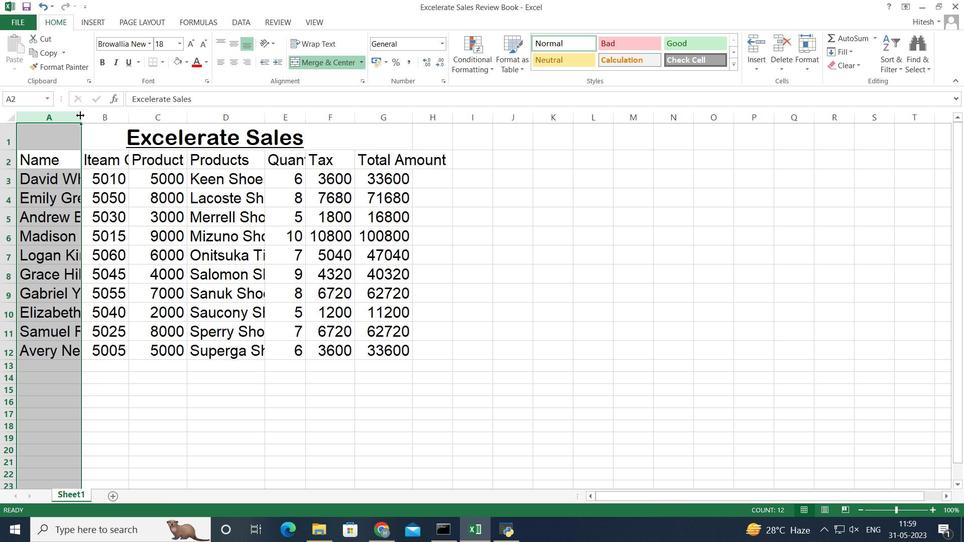 
Action: Mouse pressed left at (80, 115)
Screenshot: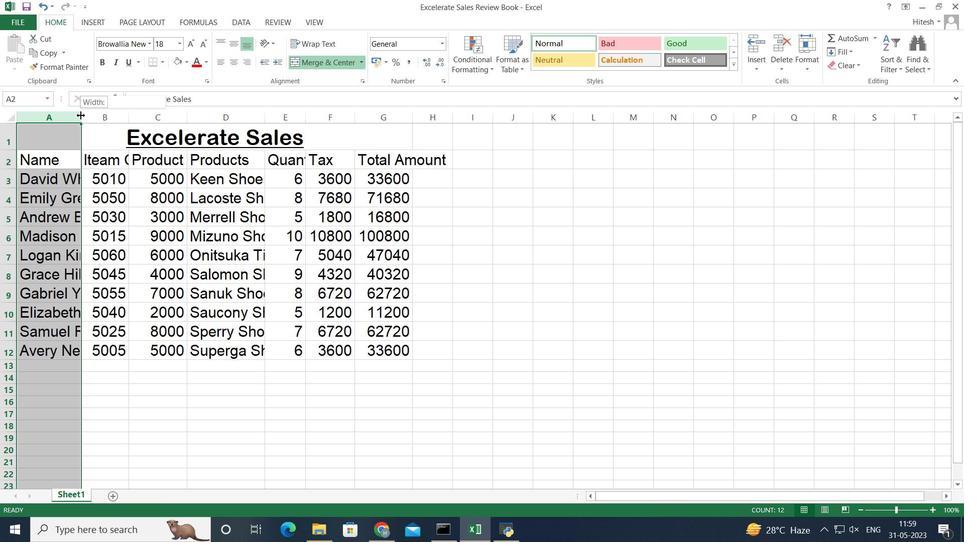 
Action: Mouse moved to (148, 121)
Screenshot: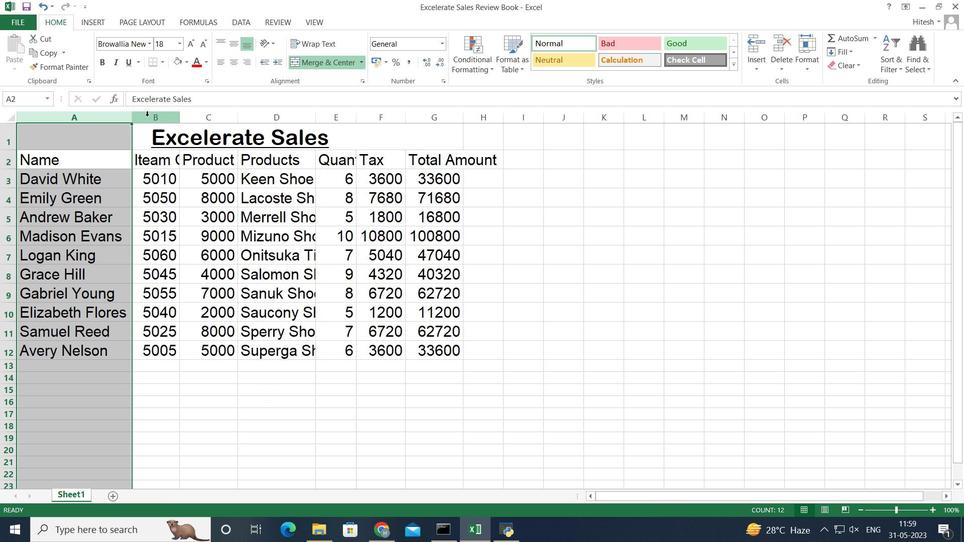 
Action: Mouse pressed left at (148, 121)
Screenshot: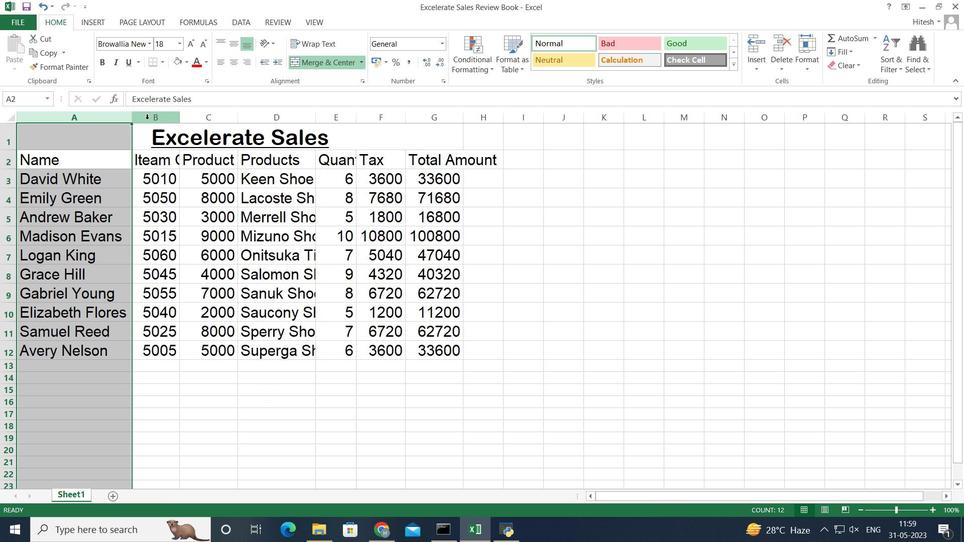 
Action: Mouse moved to (179, 118)
Screenshot: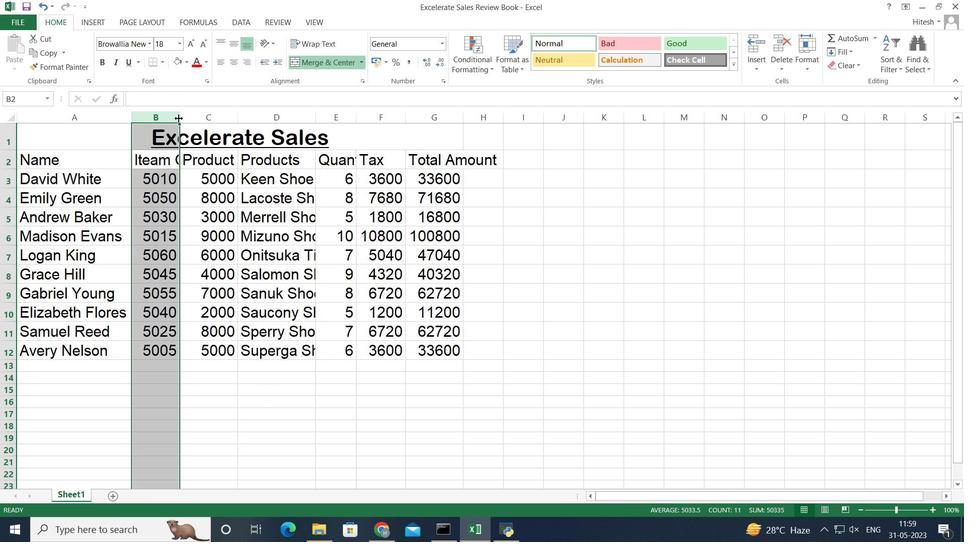 
Action: Mouse pressed left at (179, 118)
Screenshot: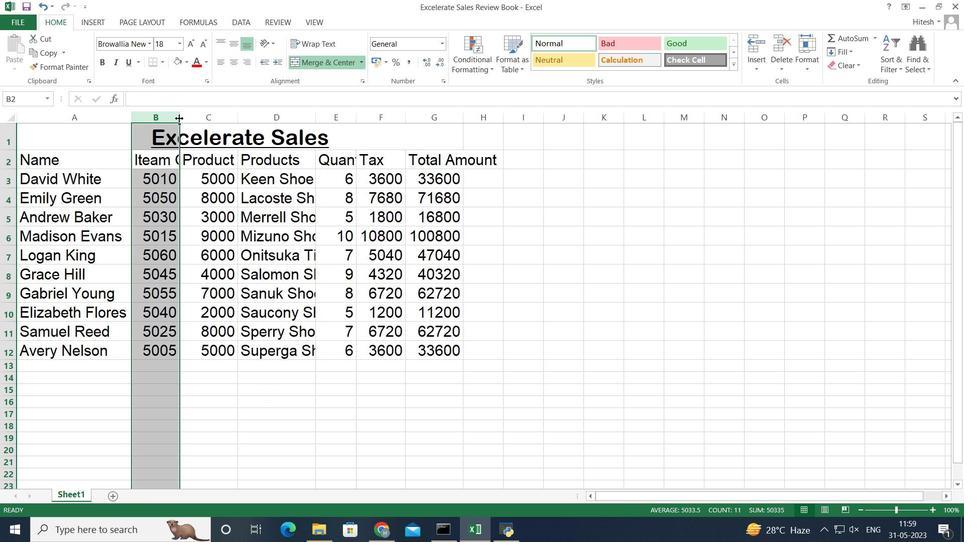 
Action: Mouse pressed left at (179, 118)
Screenshot: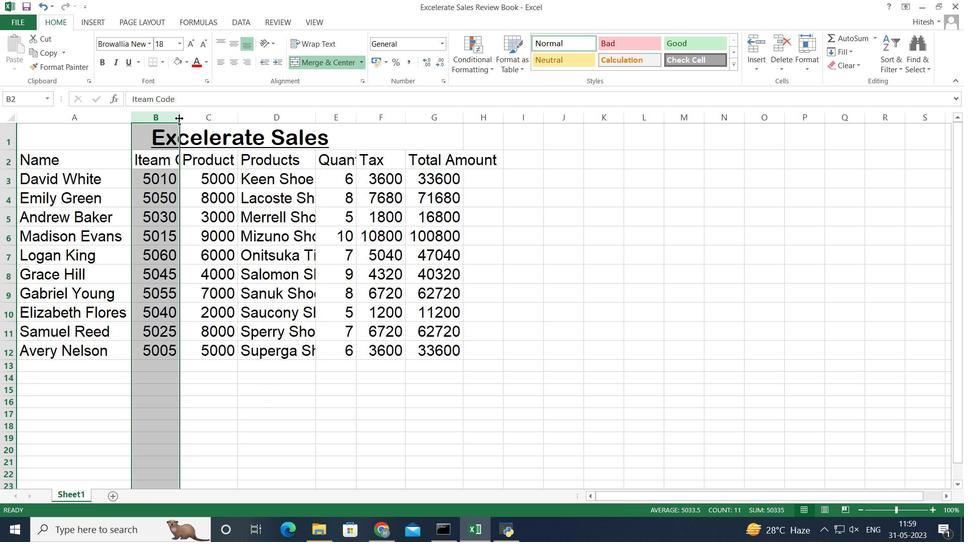 
Action: Mouse moved to (242, 117)
Screenshot: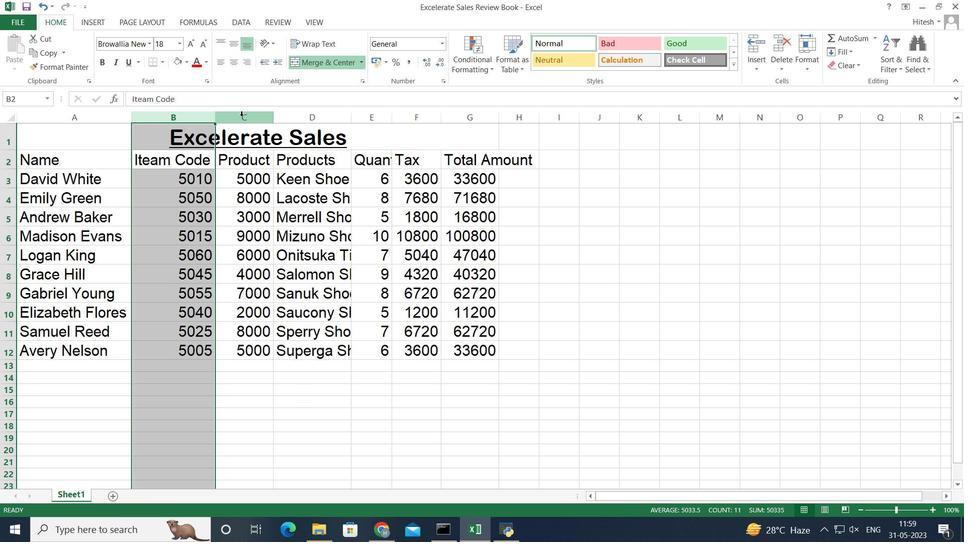
Action: Mouse pressed left at (242, 117)
Screenshot: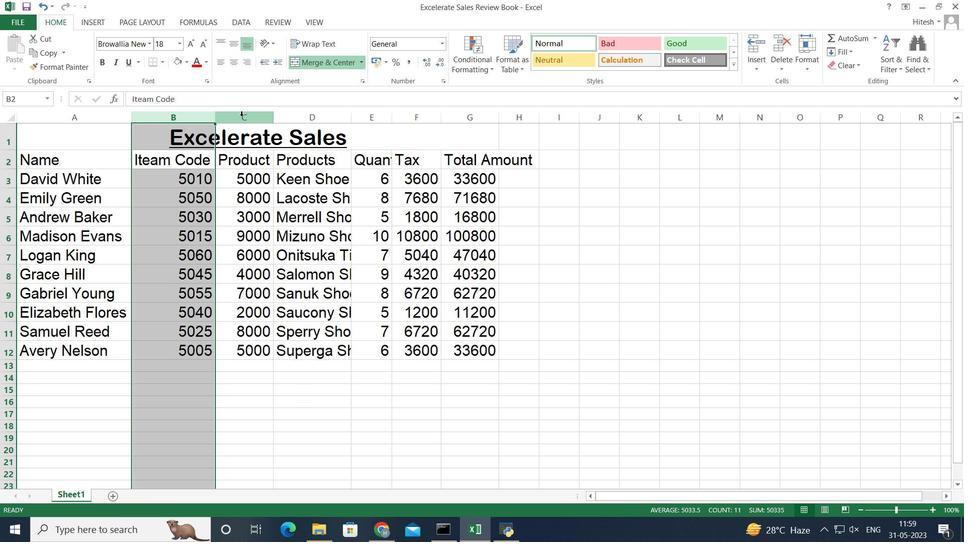 
Action: Mouse moved to (274, 115)
Screenshot: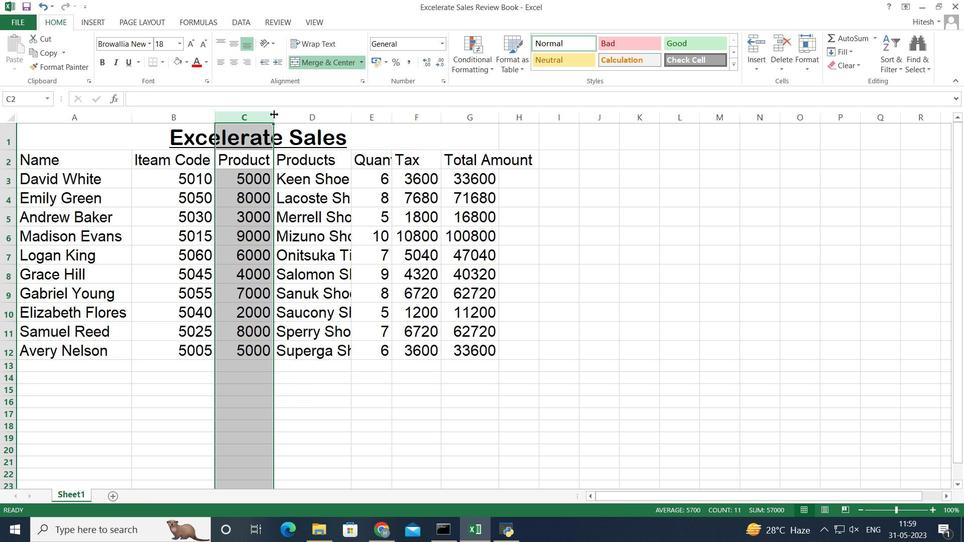 
Action: Mouse pressed left at (274, 115)
Screenshot: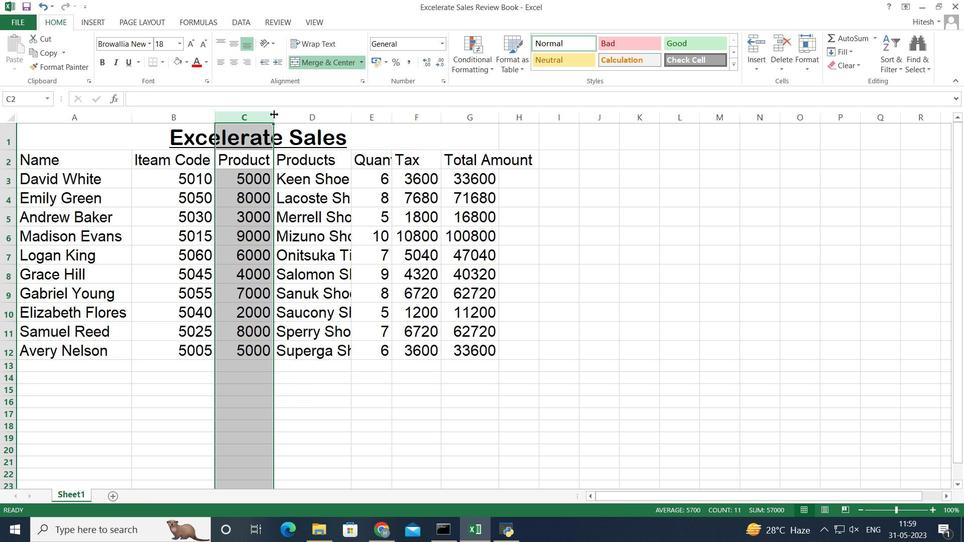 
Action: Mouse pressed left at (274, 115)
Screenshot: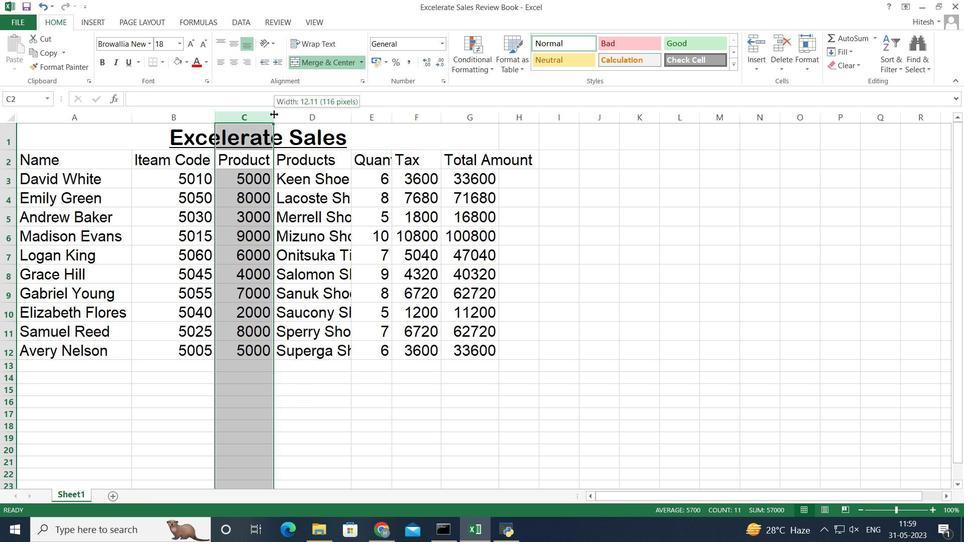 
Action: Mouse moved to (353, 121)
Screenshot: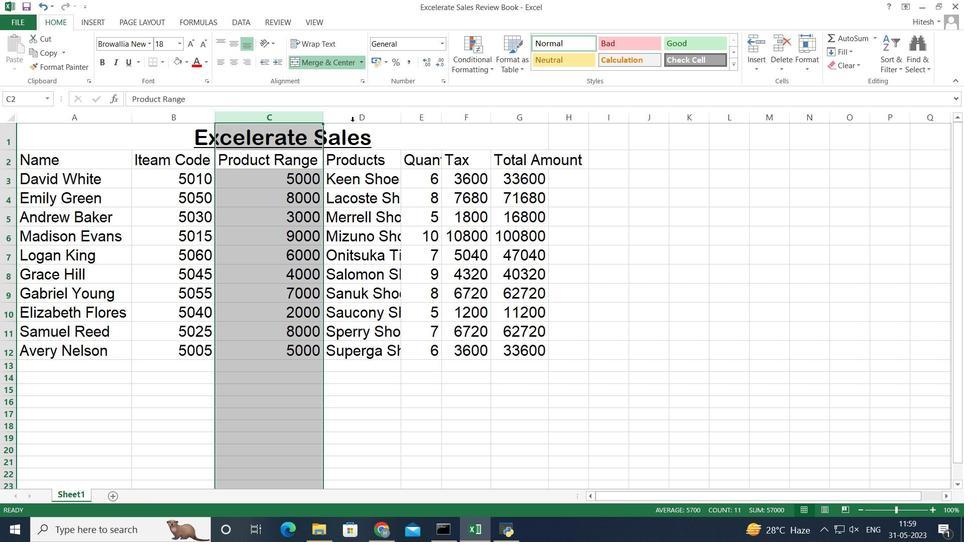 
Action: Mouse pressed left at (353, 121)
Screenshot: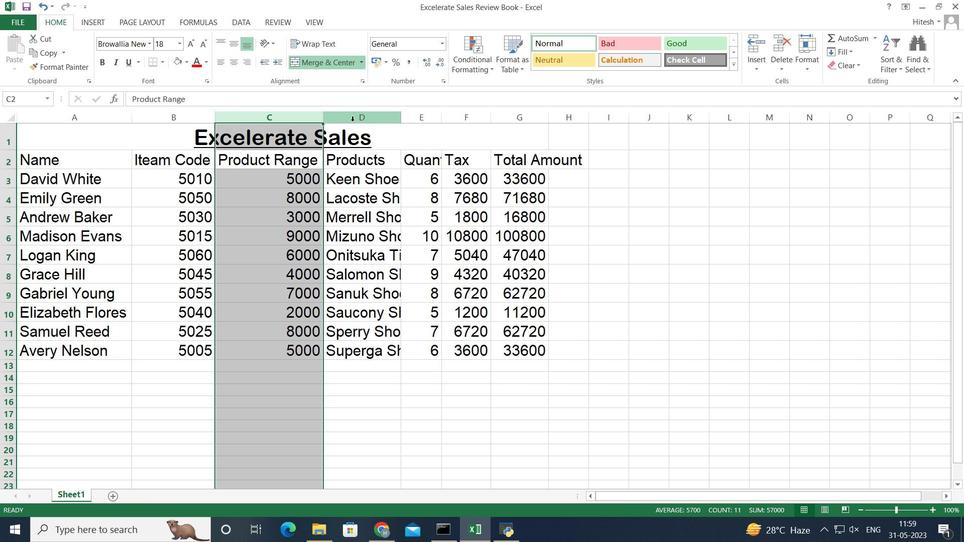 
Action: Mouse moved to (402, 118)
Screenshot: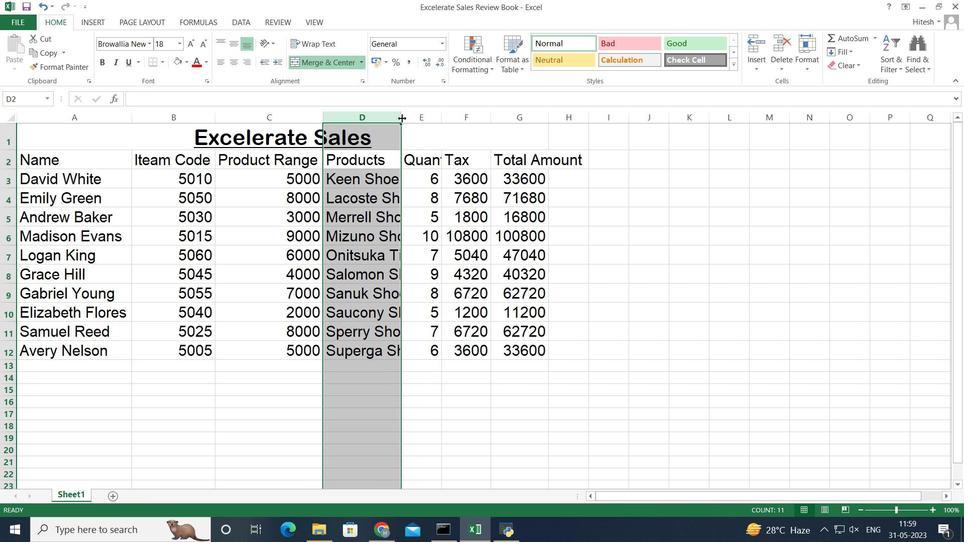 
Action: Mouse pressed left at (402, 118)
Screenshot: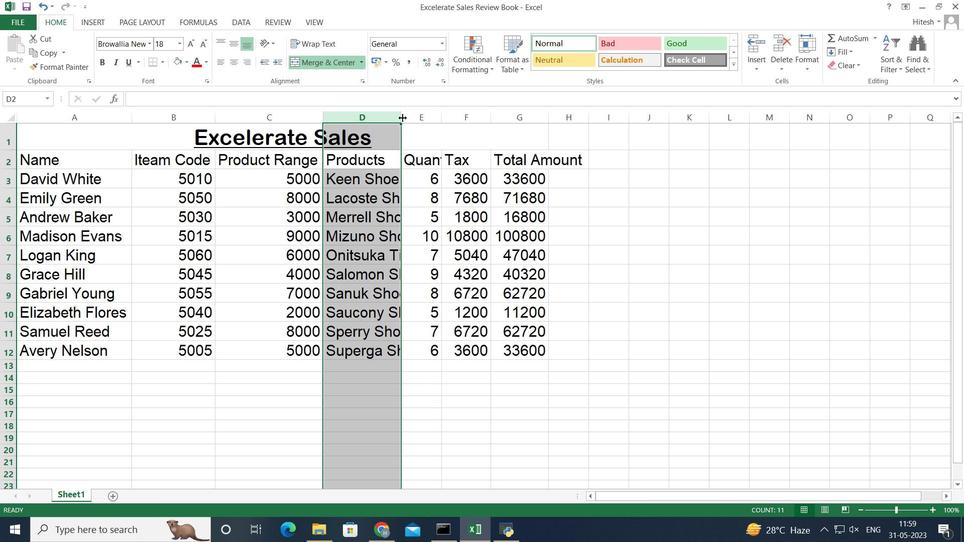 
Action: Mouse pressed left at (402, 118)
Screenshot: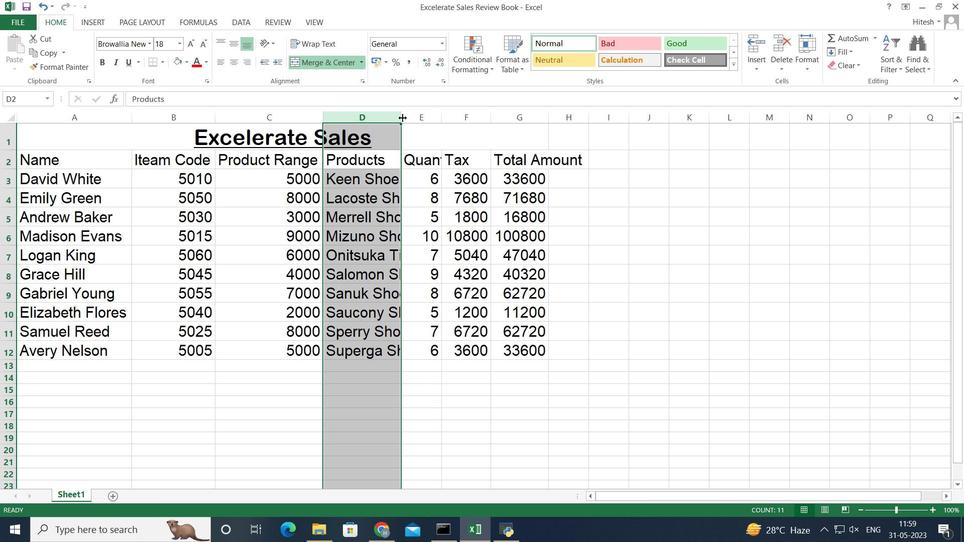 
Action: Mouse moved to (476, 117)
Screenshot: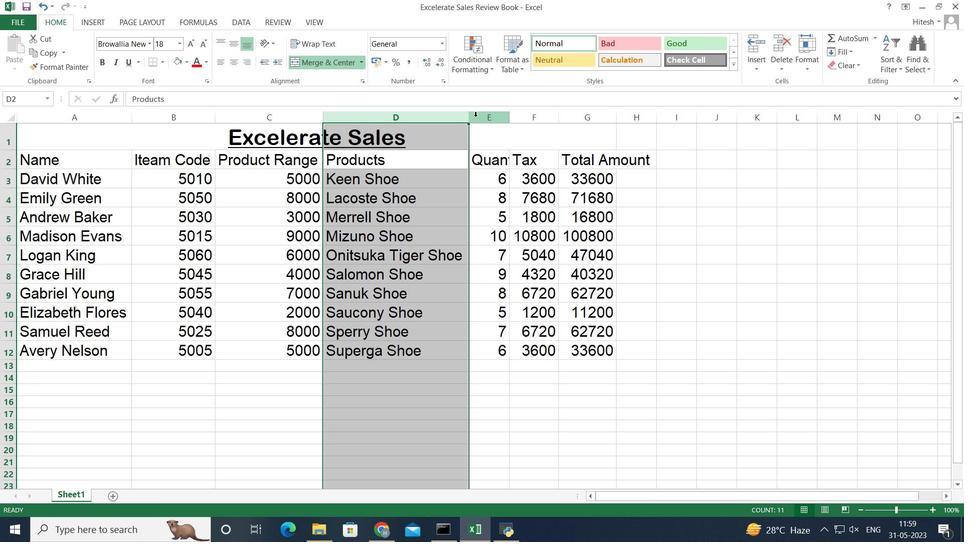 
Action: Mouse pressed left at (476, 117)
Screenshot: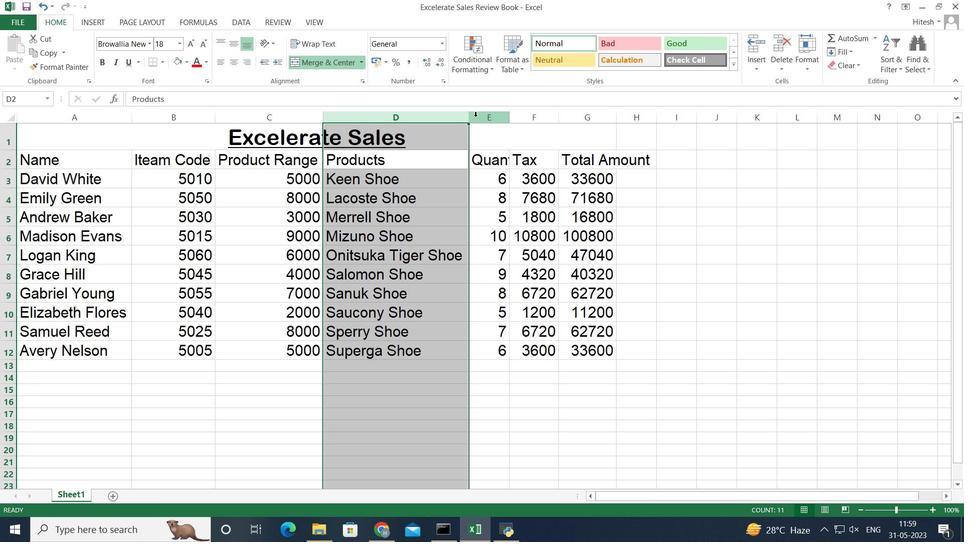 
Action: Mouse moved to (512, 116)
Screenshot: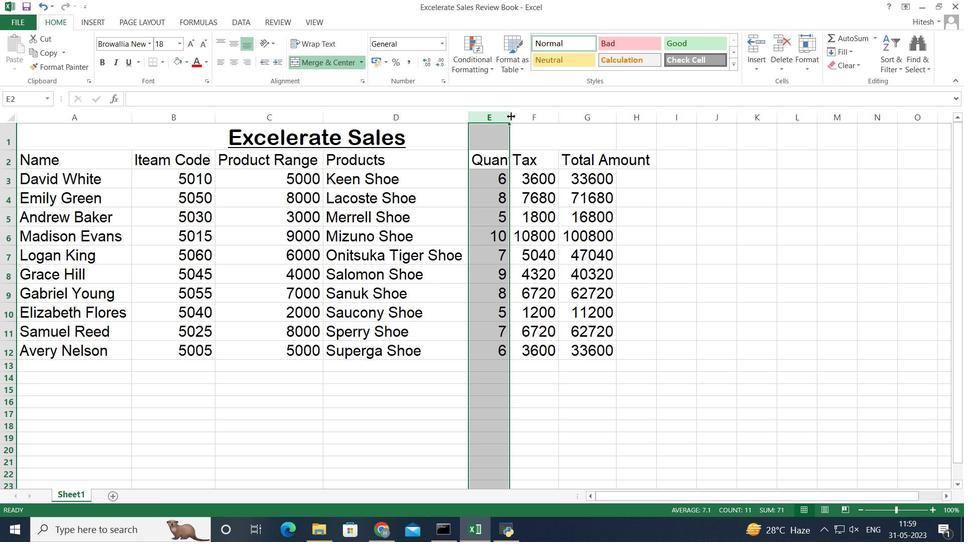 
Action: Mouse pressed left at (512, 116)
Screenshot: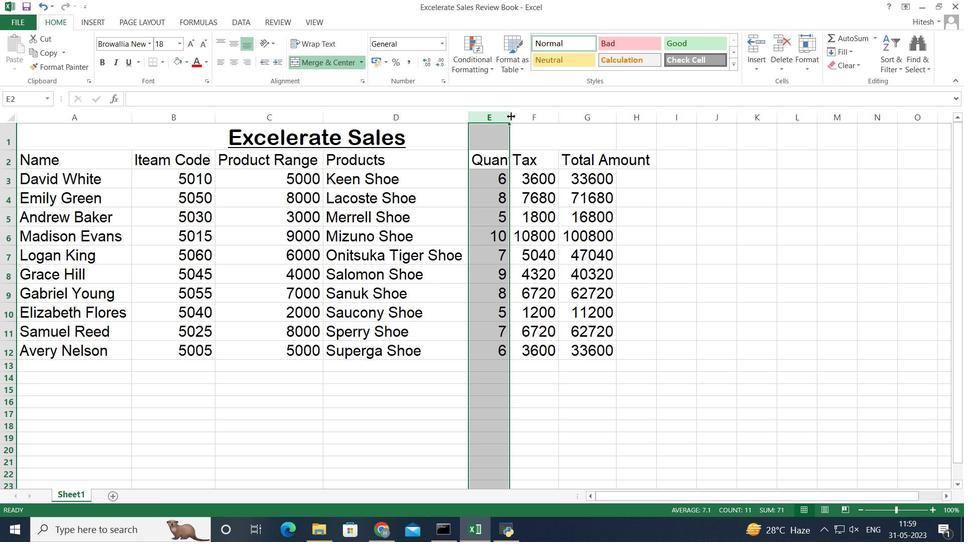 
Action: Mouse pressed left at (512, 116)
Screenshot: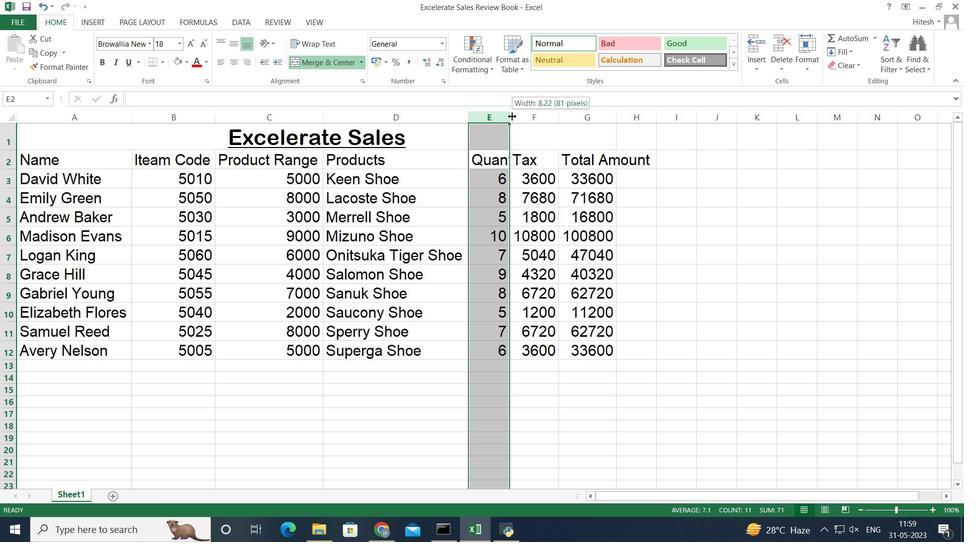 
Action: Mouse moved to (552, 120)
Screenshot: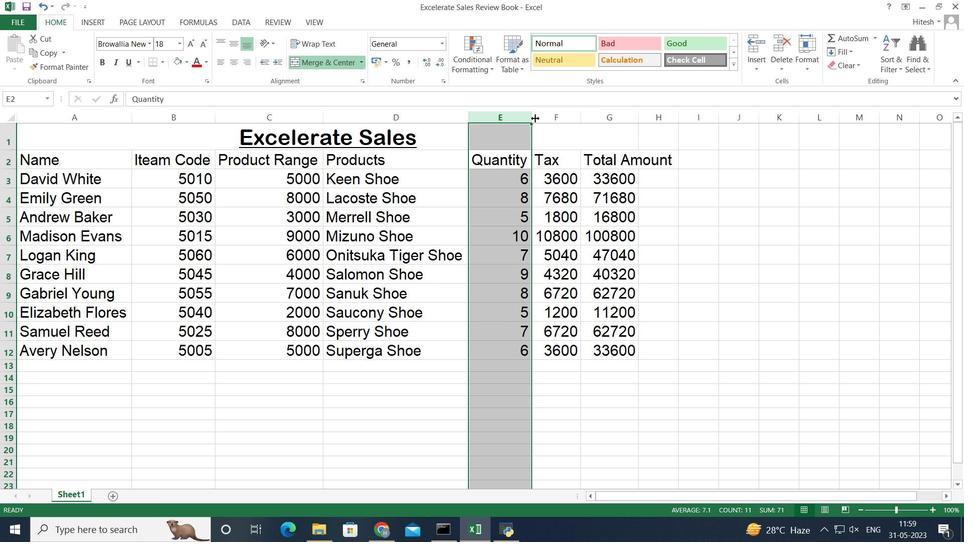 
Action: Mouse pressed left at (552, 120)
Screenshot: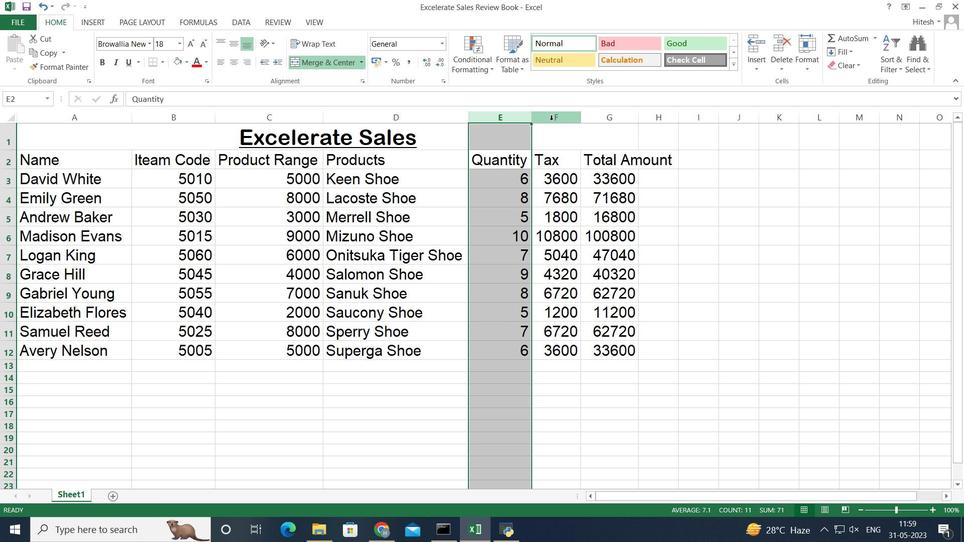 
Action: Mouse moved to (582, 118)
Screenshot: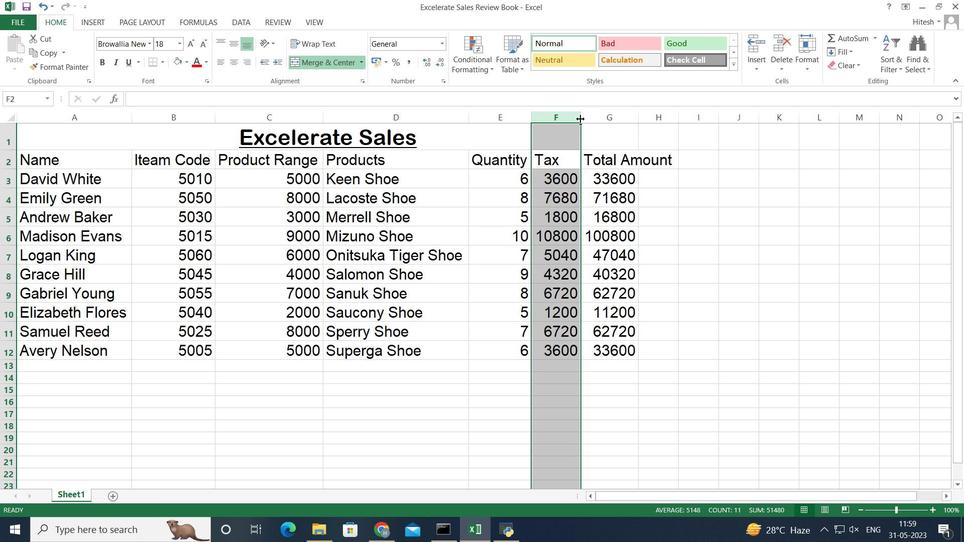 
Action: Mouse pressed left at (582, 118)
Screenshot: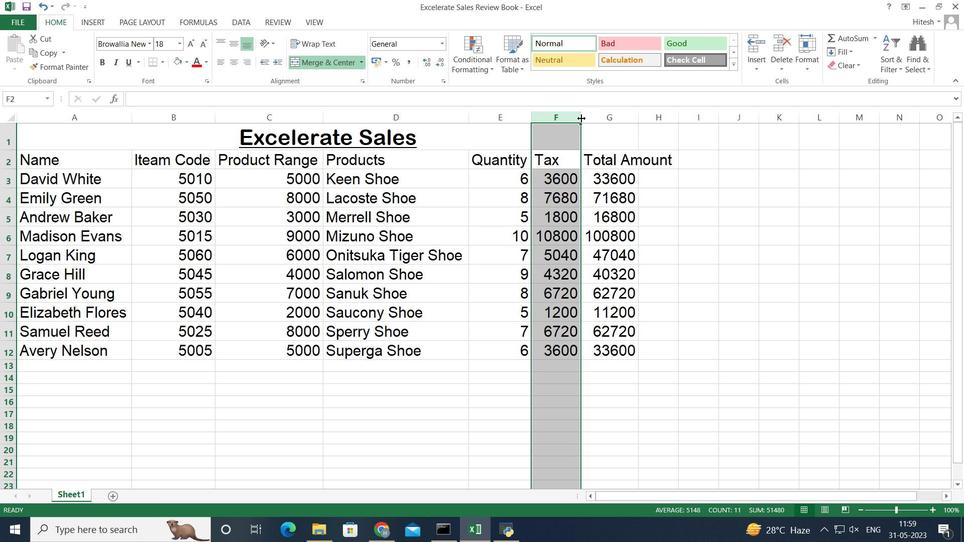 
Action: Mouse pressed left at (582, 118)
Screenshot: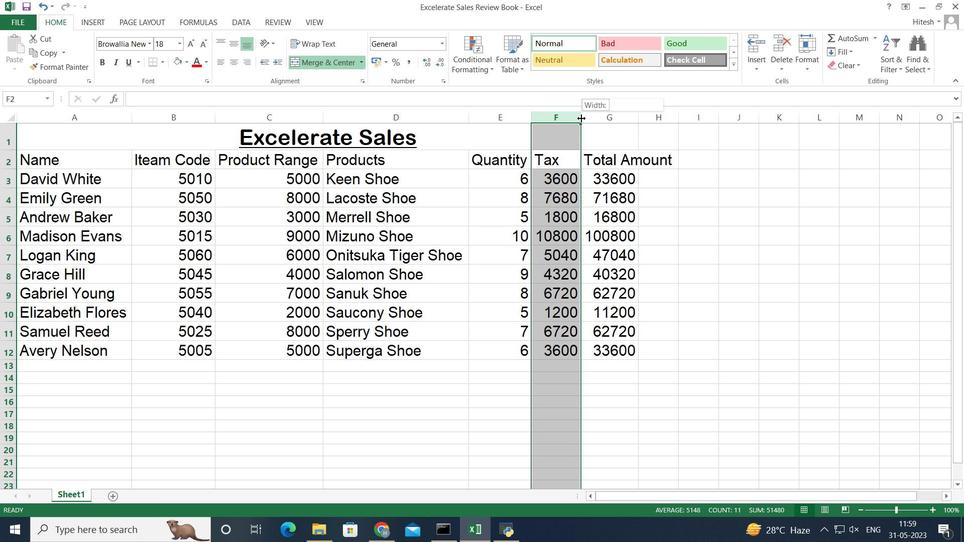 
Action: Mouse moved to (606, 117)
Screenshot: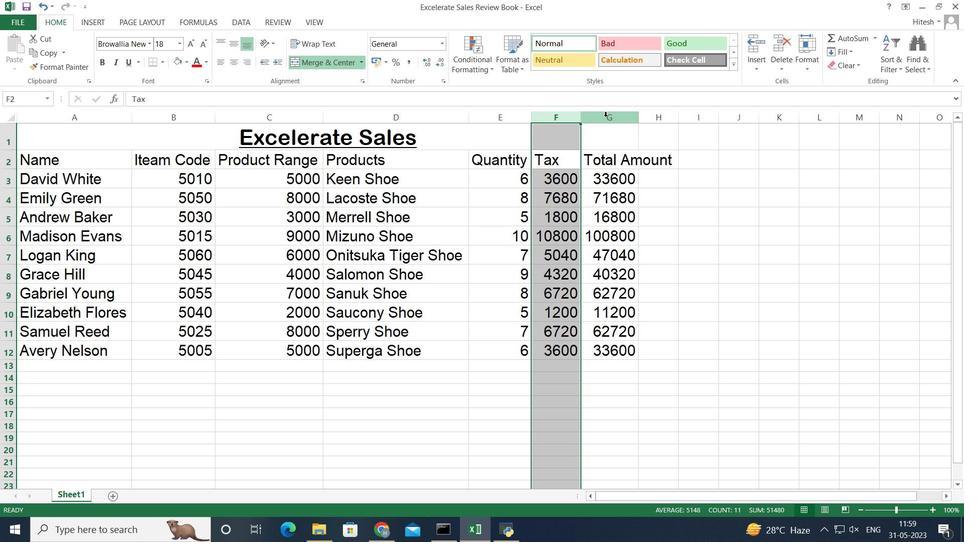 
Action: Mouse pressed left at (606, 117)
Screenshot: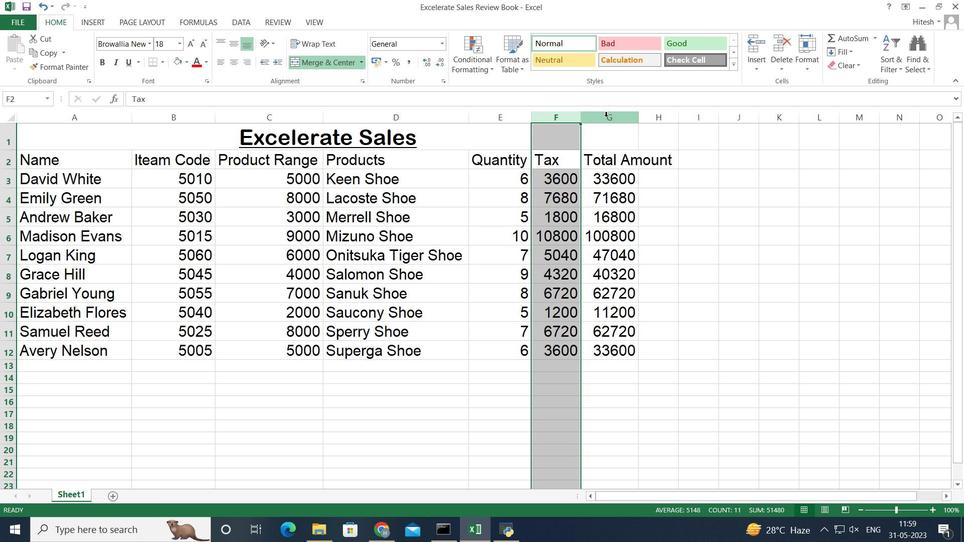
Action: Mouse moved to (640, 117)
Screenshot: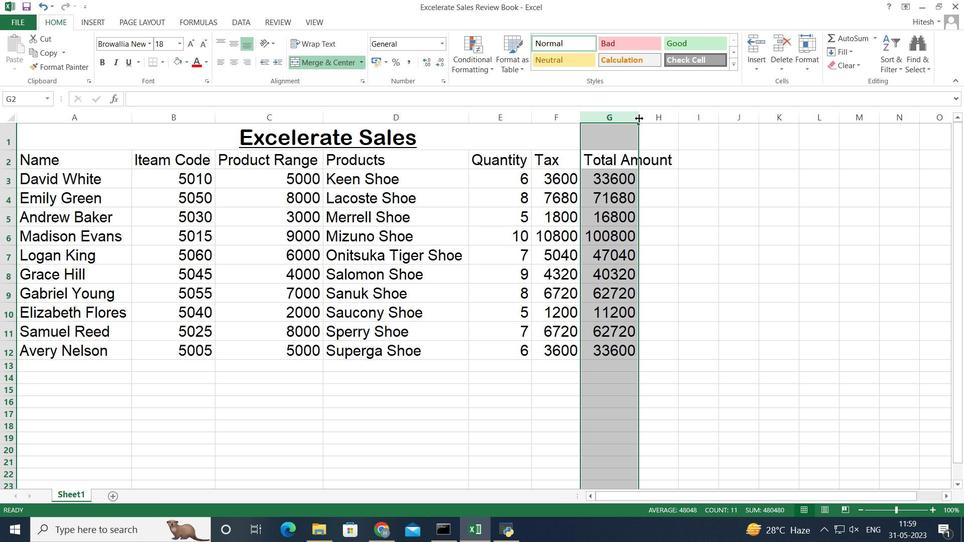 
Action: Mouse pressed left at (640, 117)
Screenshot: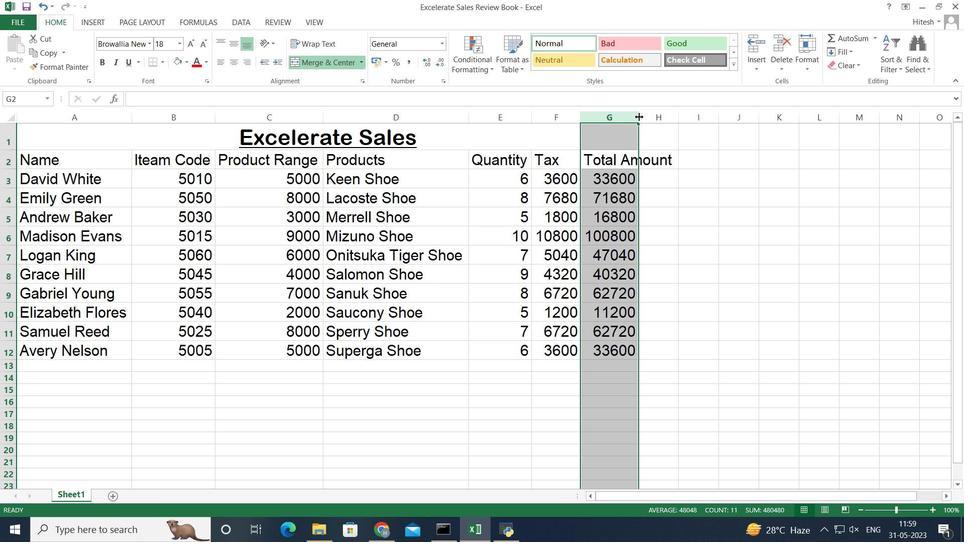 
Action: Mouse pressed left at (640, 117)
Screenshot: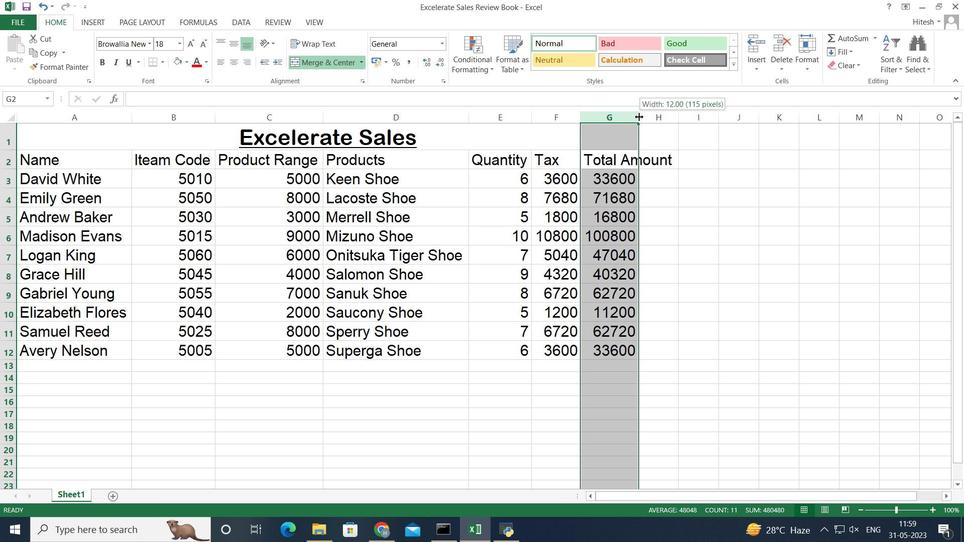 
Action: Mouse moved to (498, 387)
Screenshot: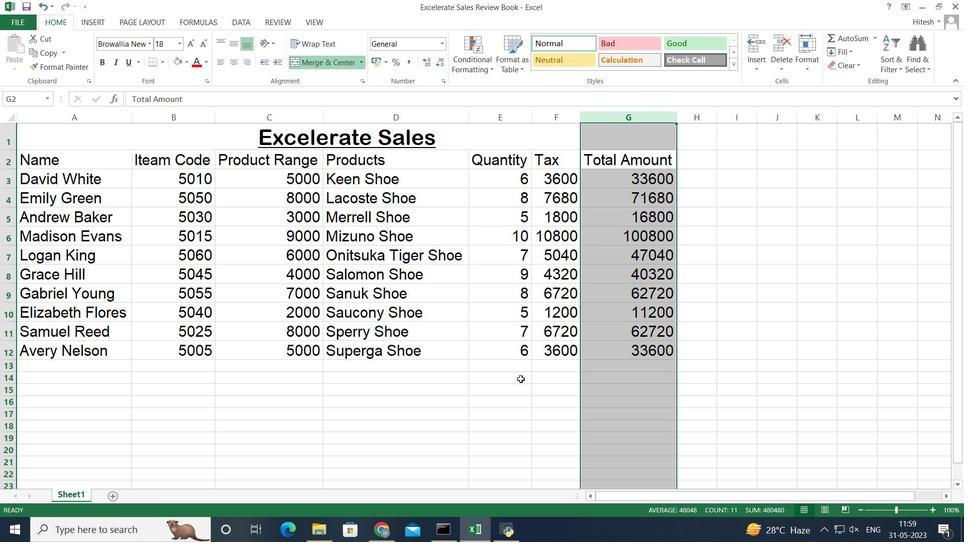
Action: Mouse pressed left at (498, 387)
Screenshot: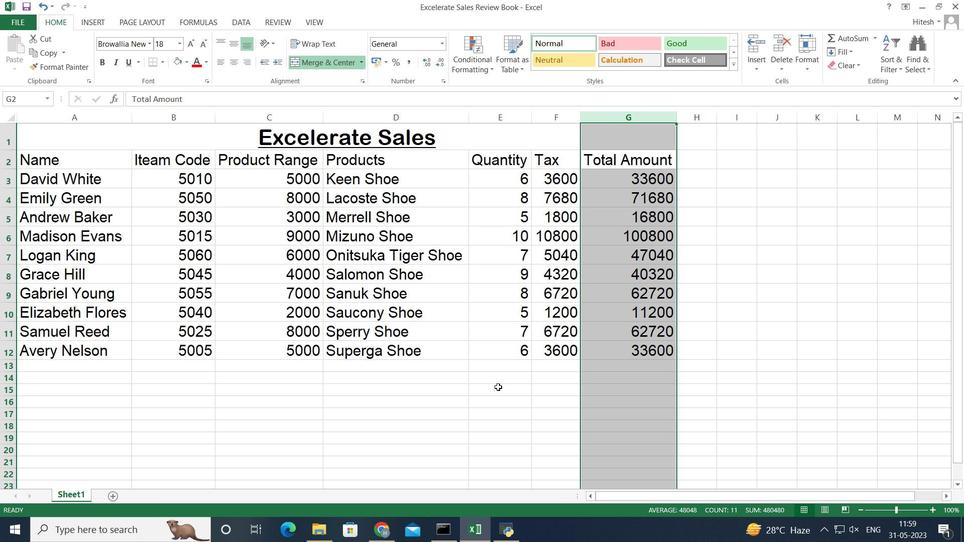 
Action: Mouse moved to (226, 140)
Screenshot: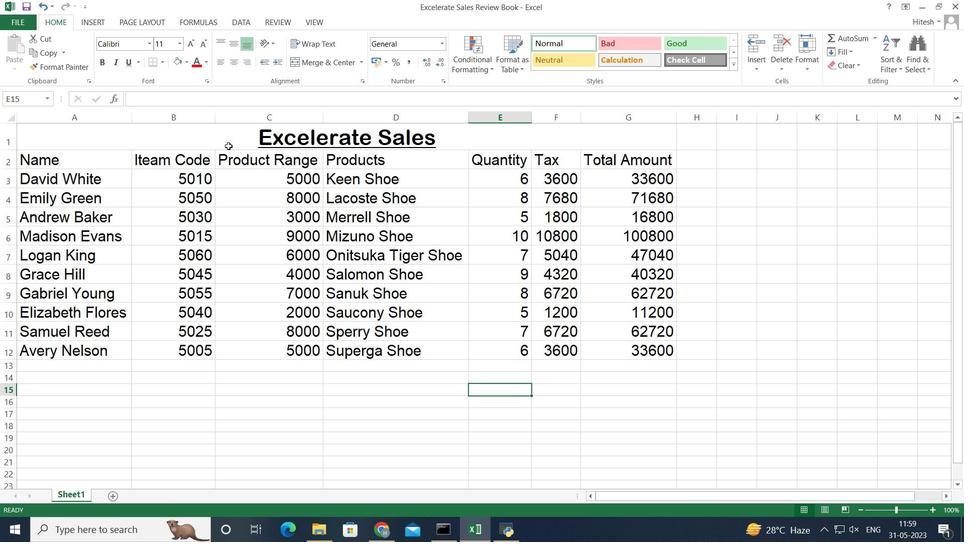 
Action: Mouse pressed left at (226, 140)
Screenshot: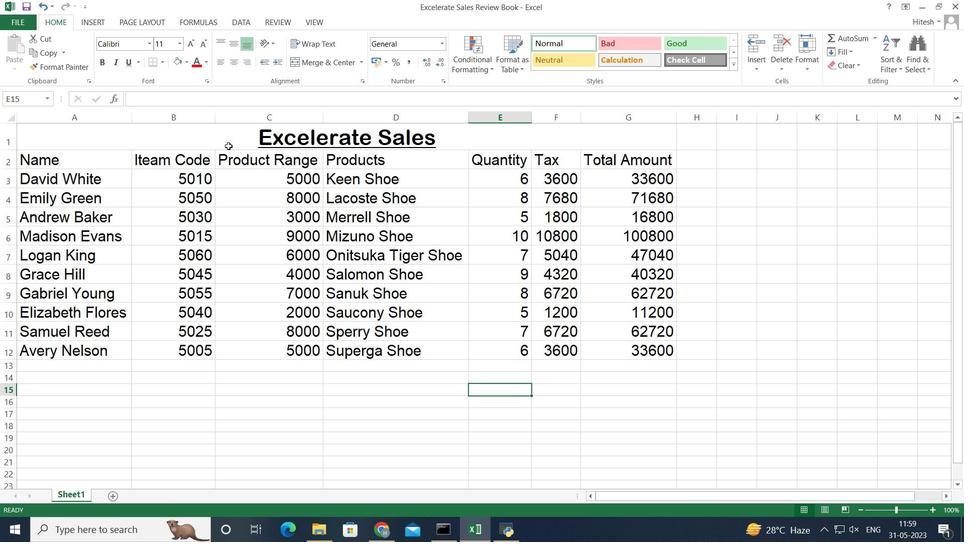 
Action: Key pressed <Key.shift><Key.down><Key.down><Key.down><Key.down><Key.down><Key.down><Key.down><Key.down><Key.down><Key.down><Key.down>
Screenshot: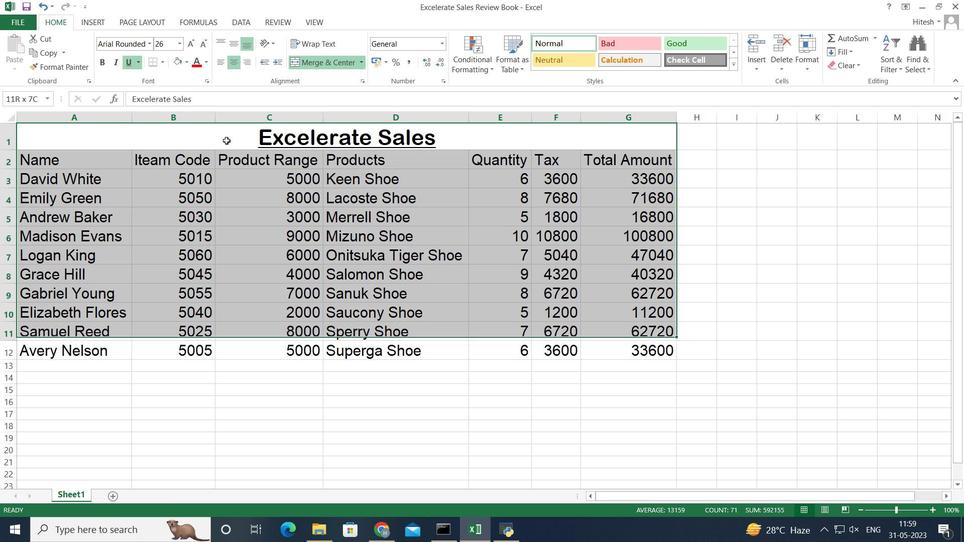 
Action: Mouse moved to (236, 61)
Screenshot: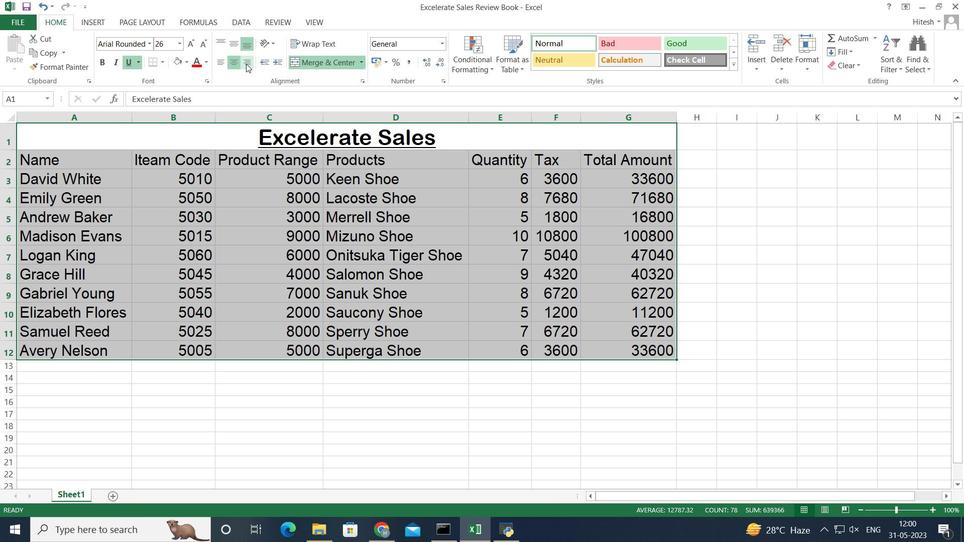 
Action: Mouse pressed left at (236, 61)
Screenshot: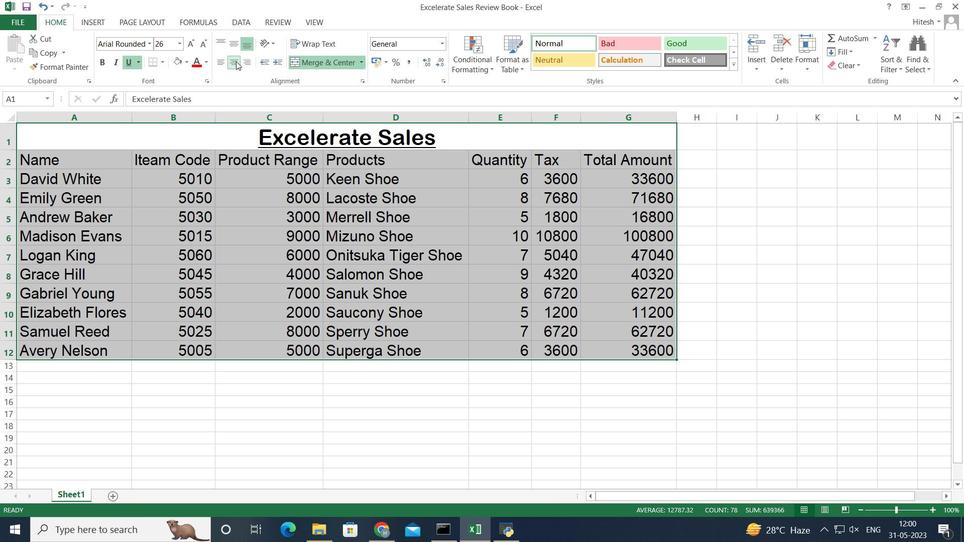 
Action: Mouse pressed left at (236, 61)
Screenshot: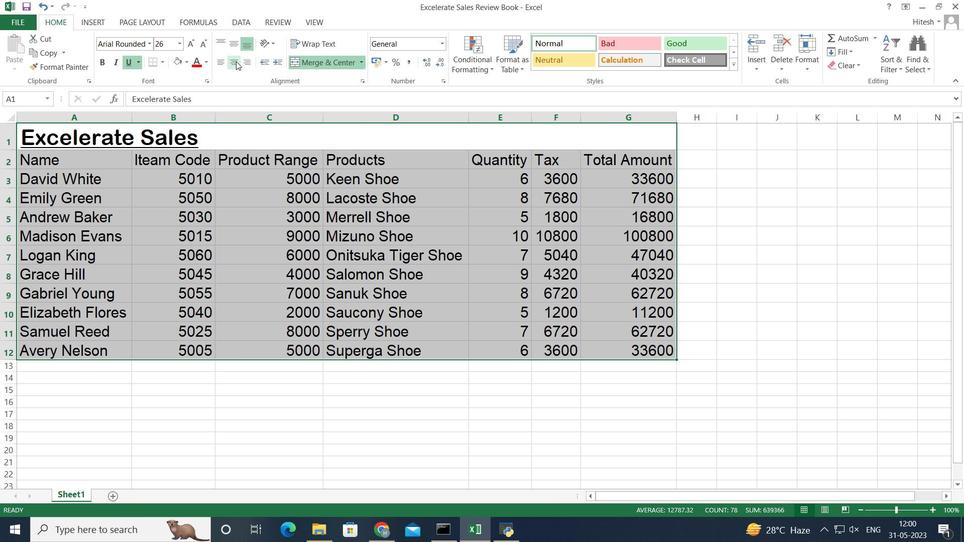 
Action: Mouse moved to (259, 389)
Screenshot: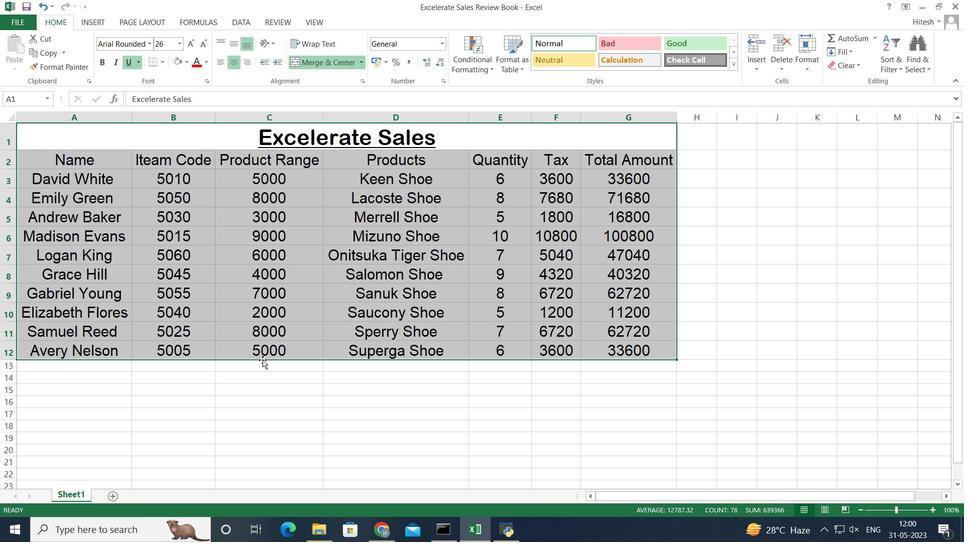 
Action: Mouse pressed left at (259, 389)
Screenshot: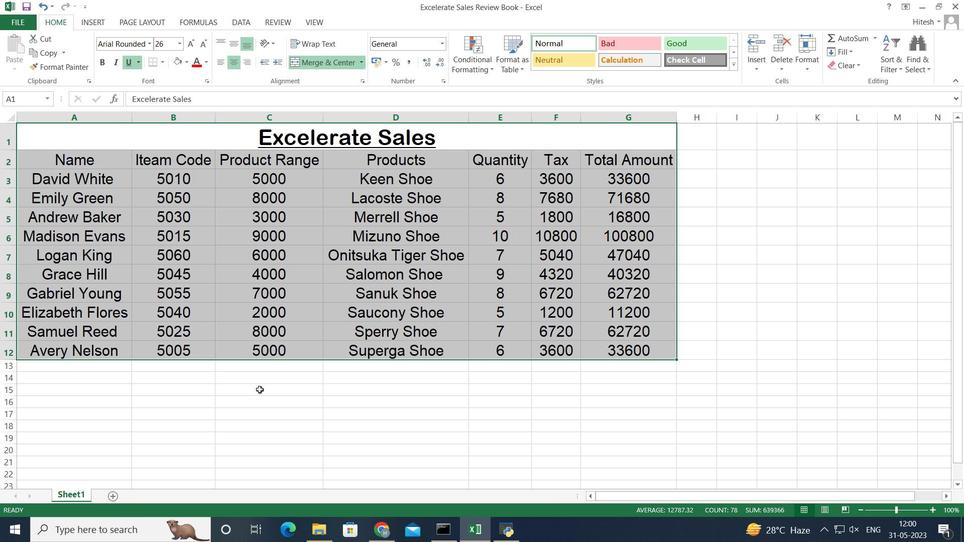 
Action: Mouse moved to (89, 139)
Screenshot: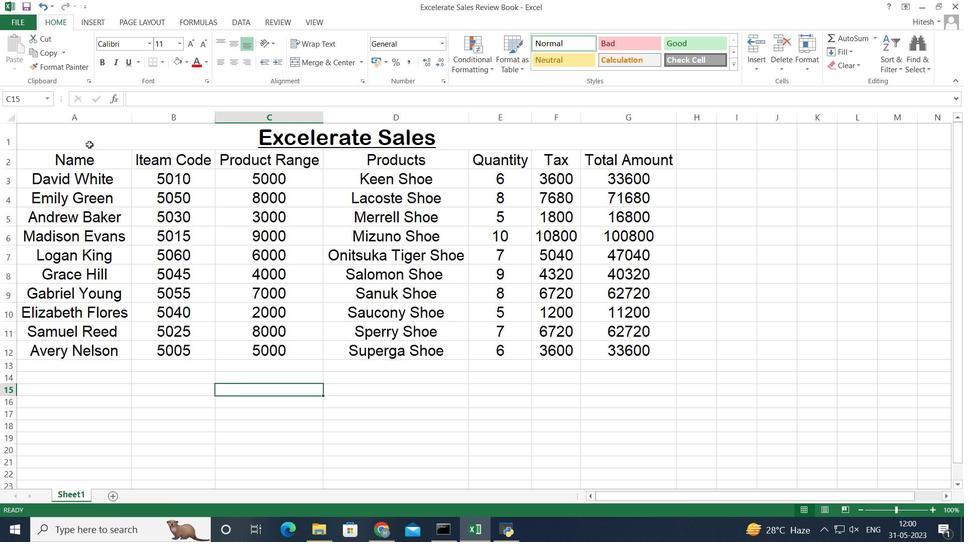 
Action: Mouse pressed left at (89, 139)
Screenshot: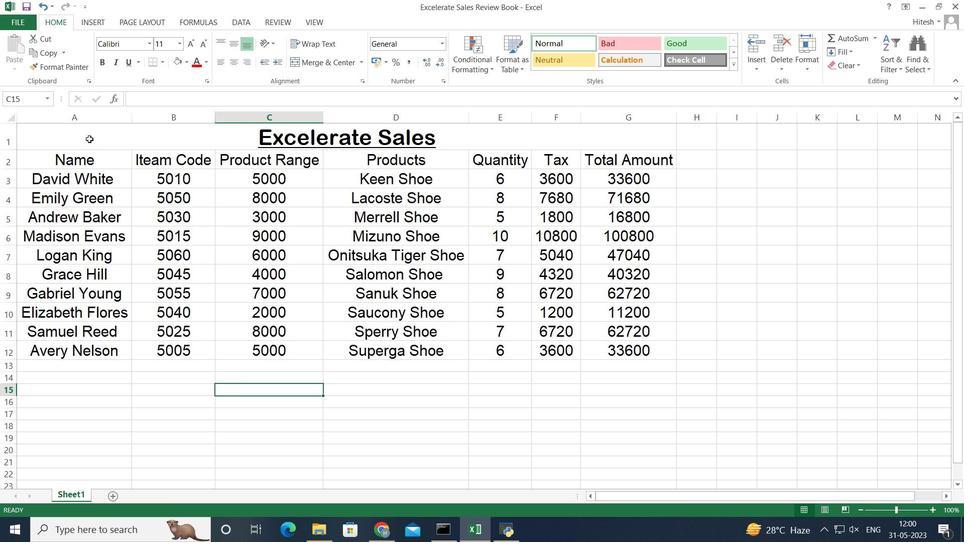 
Action: Mouse moved to (148, 143)
Screenshot: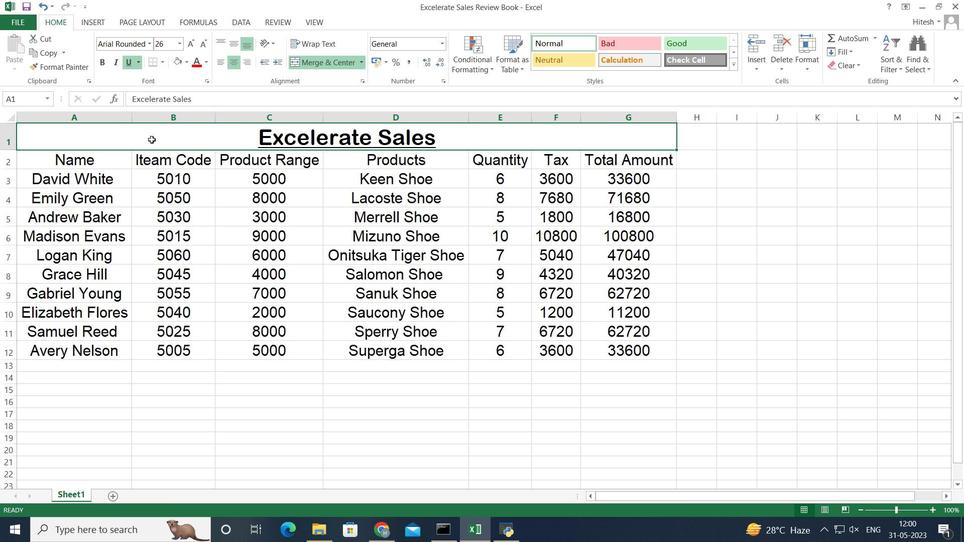 
Action: Mouse pressed left at (148, 143)
Screenshot: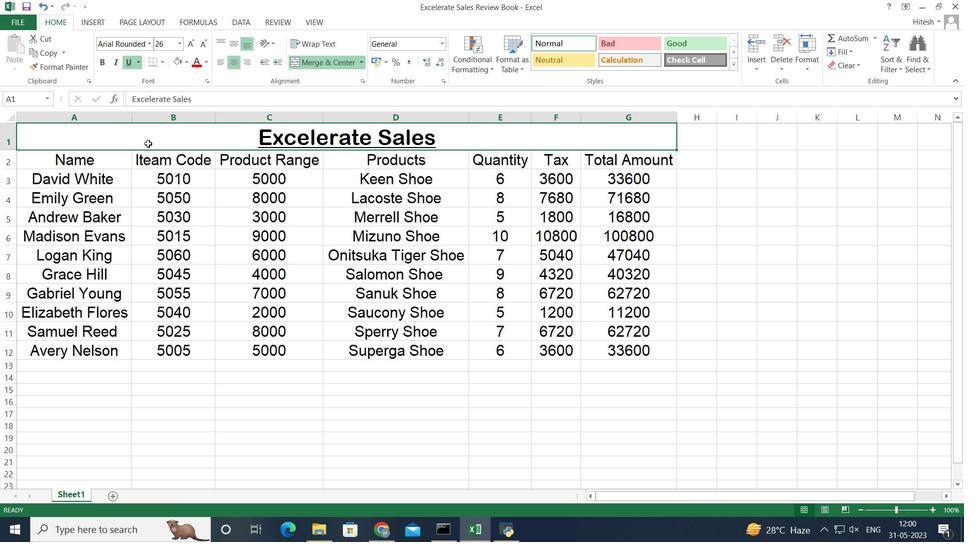 
Action: Key pressed <Key.shift><Key.down><Key.down><Key.down><Key.down><Key.down><Key.down><Key.down><Key.down><Key.down><Key.down><Key.down><Key.down><Key.up>
Screenshot: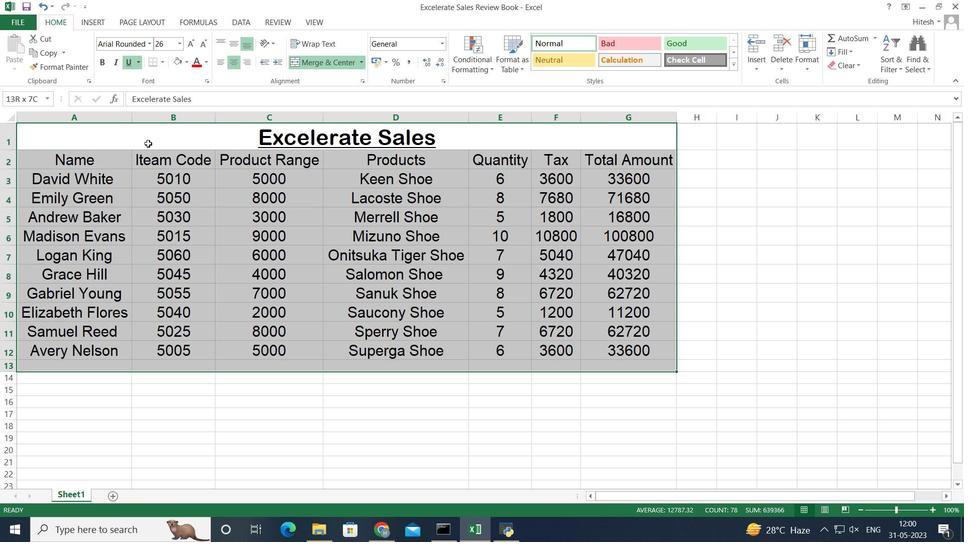
Action: Mouse moved to (236, 47)
Screenshot: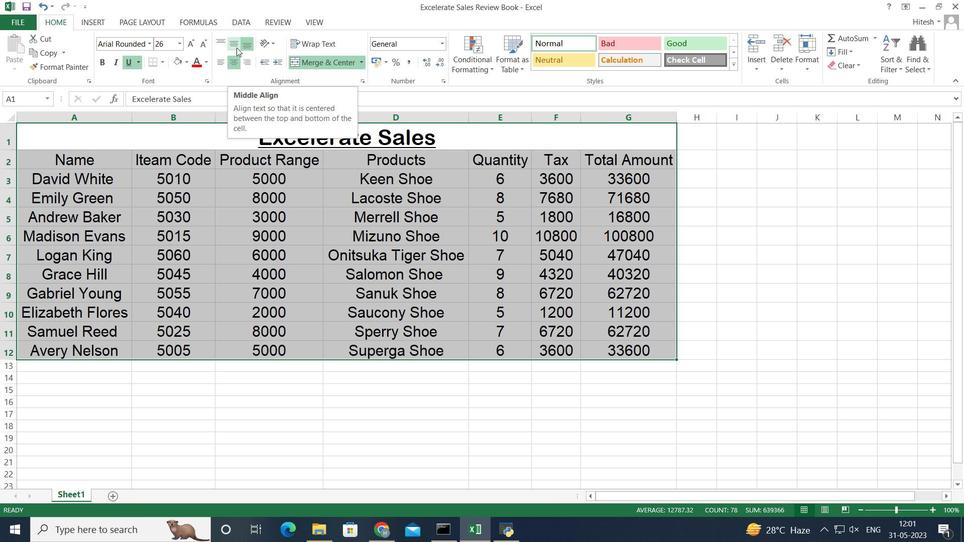 
Action: Mouse pressed left at (236, 47)
Screenshot: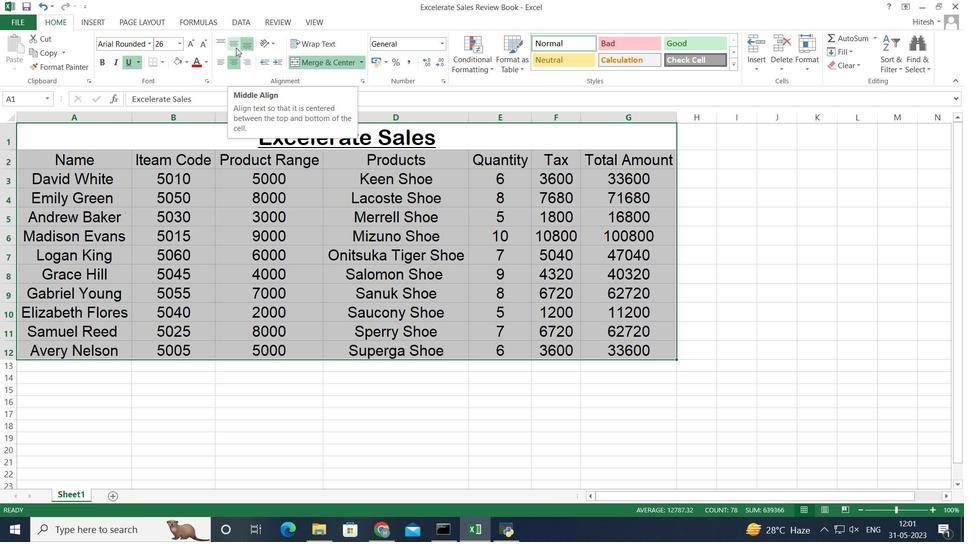 
Action: Mouse moved to (234, 43)
Screenshot: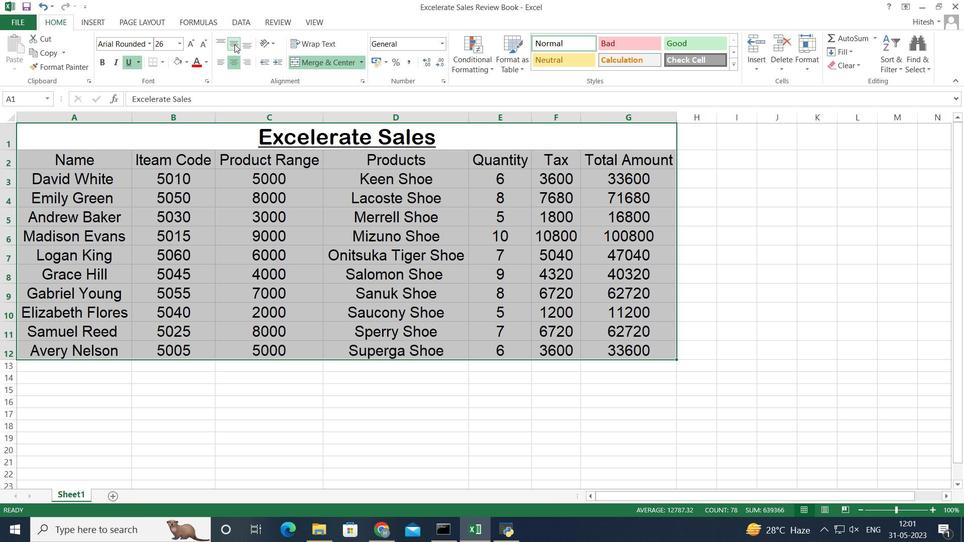 
Action: Mouse pressed left at (234, 43)
Screenshot: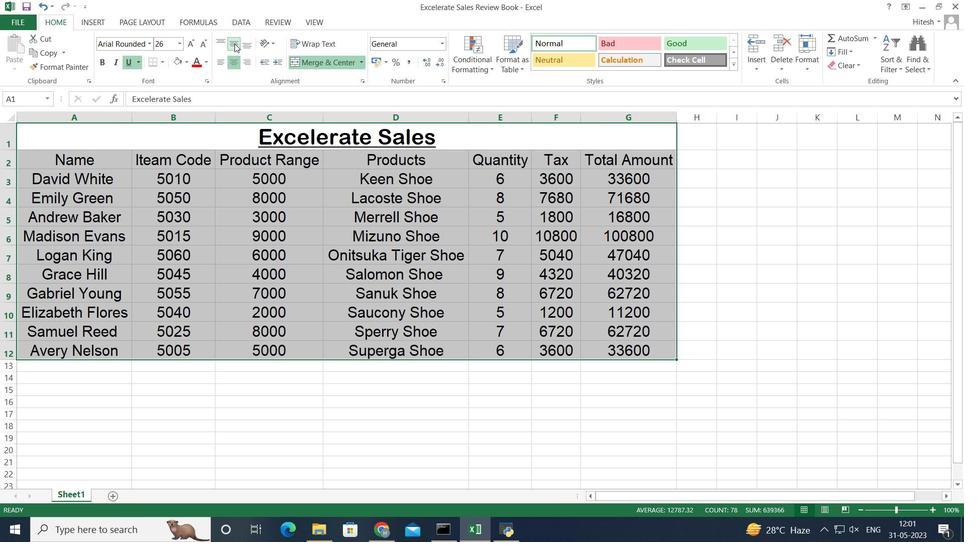 
Action: Mouse pressed left at (234, 43)
Screenshot: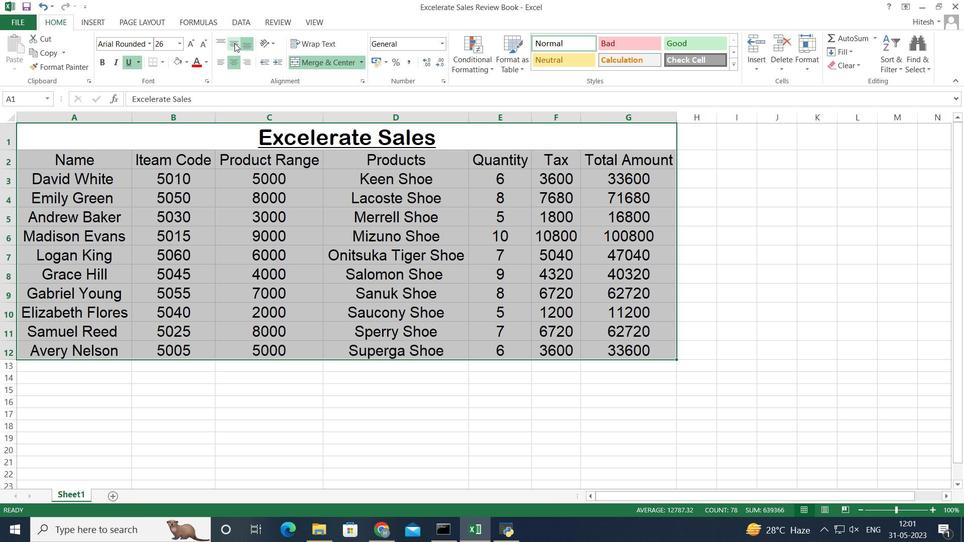 
Action: Mouse pressed left at (234, 43)
Screenshot: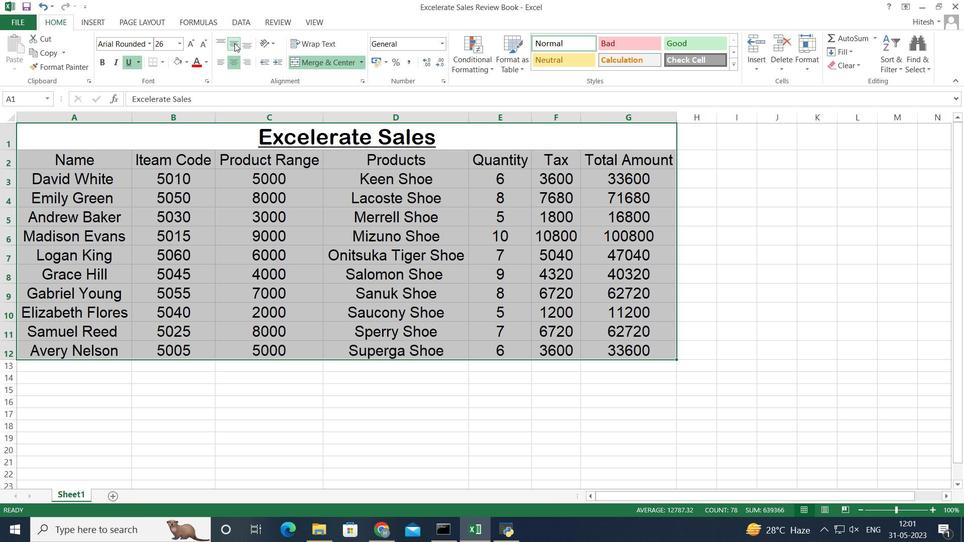 
Action: Mouse pressed left at (234, 43)
Screenshot: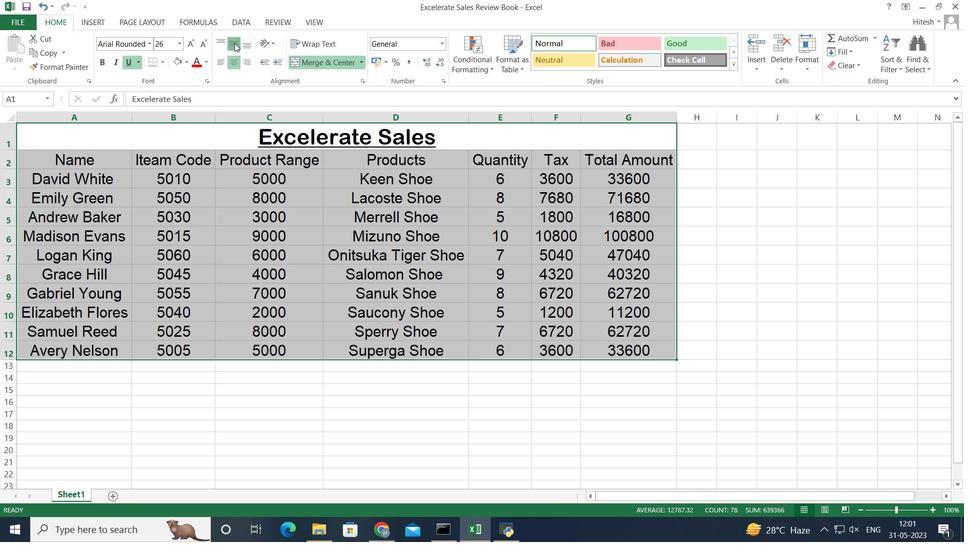 
Action: Mouse pressed left at (234, 43)
Screenshot: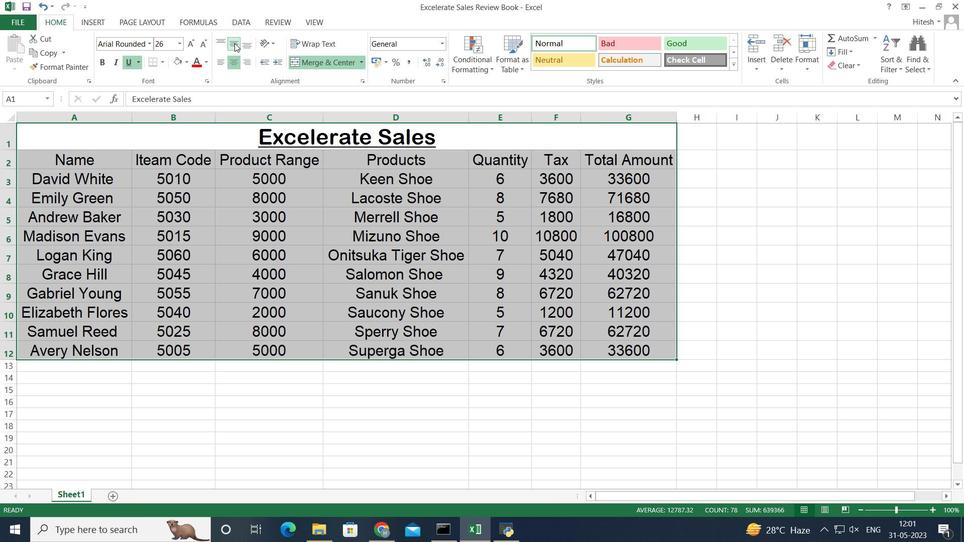 
Action: Mouse moved to (264, 419)
Screenshot: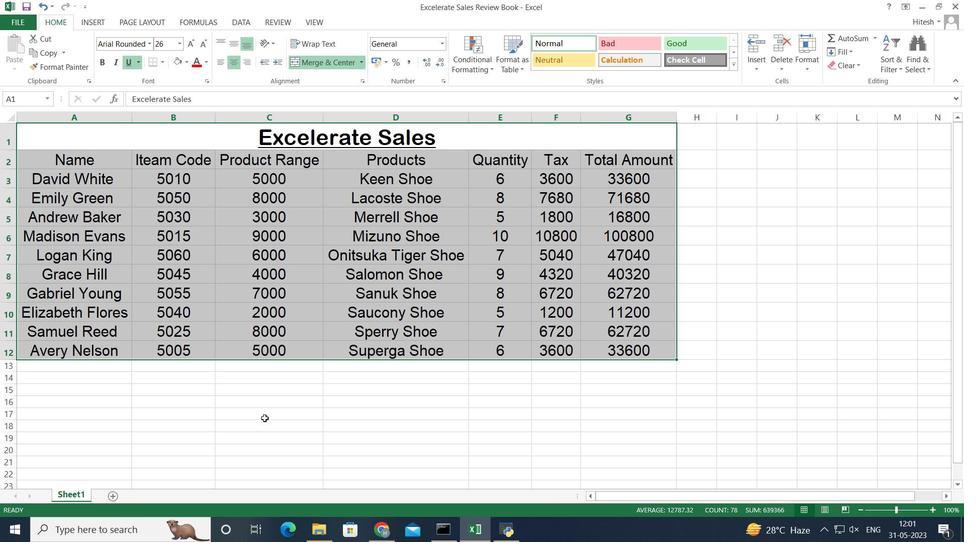 
Action: Mouse pressed left at (264, 419)
Screenshot: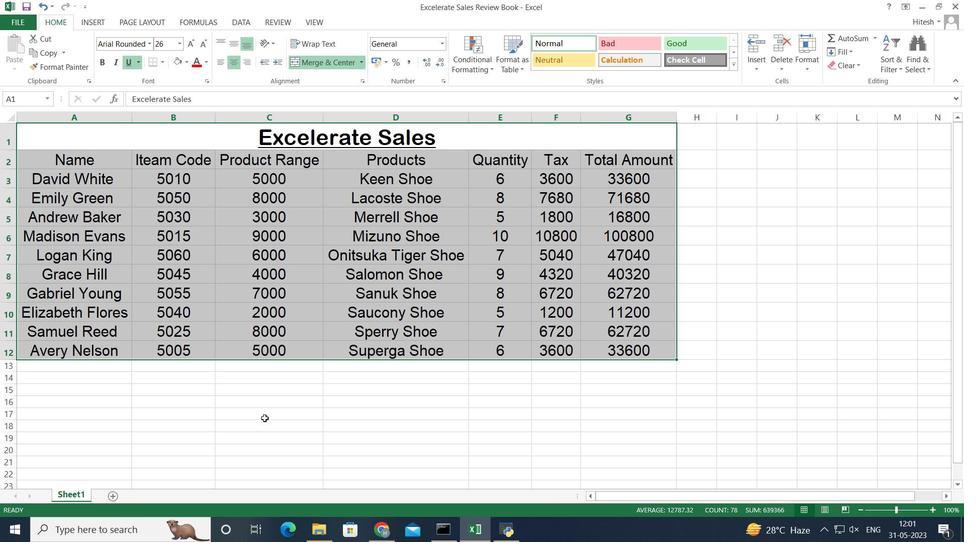 
Action: Mouse moved to (478, 422)
Screenshot: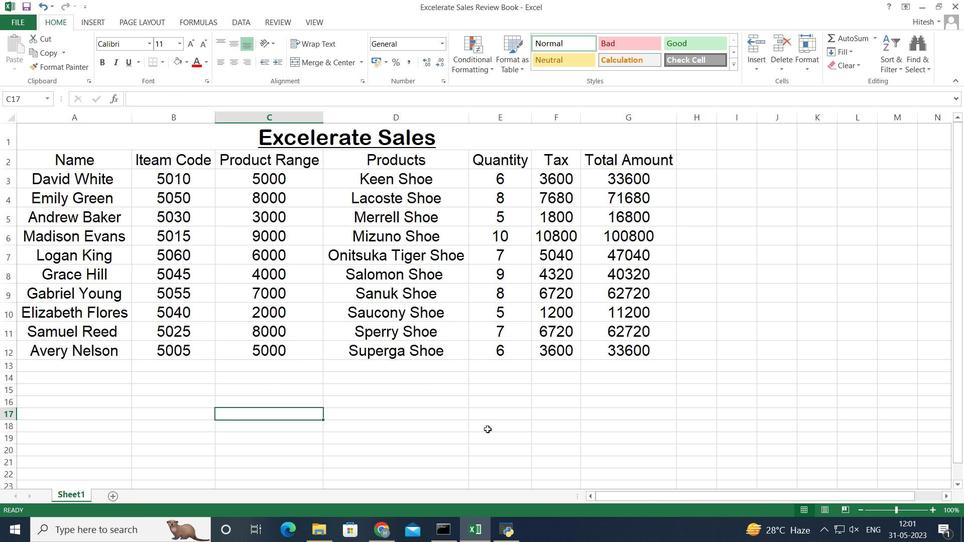 
Action: Mouse pressed left at (478, 422)
Screenshot: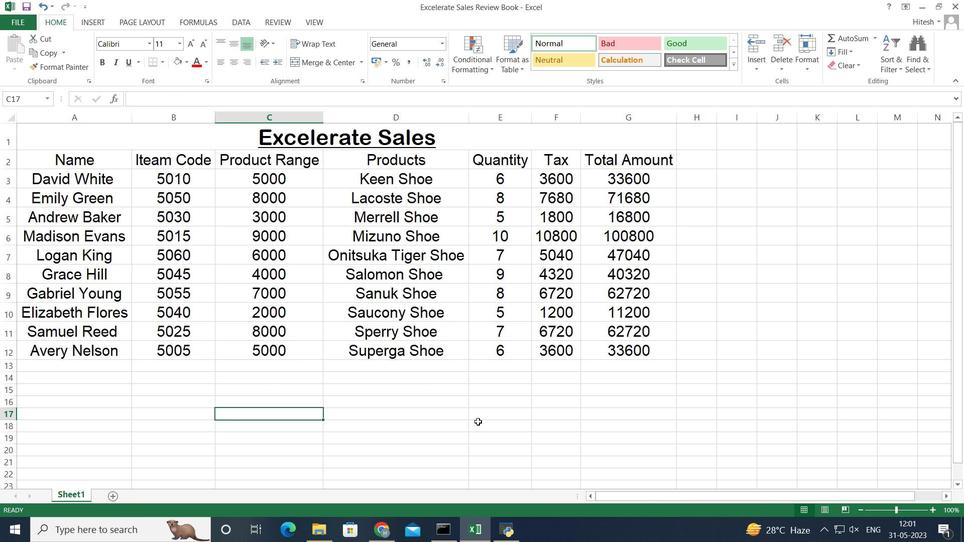 
Action: Mouse moved to (21, 21)
Screenshot: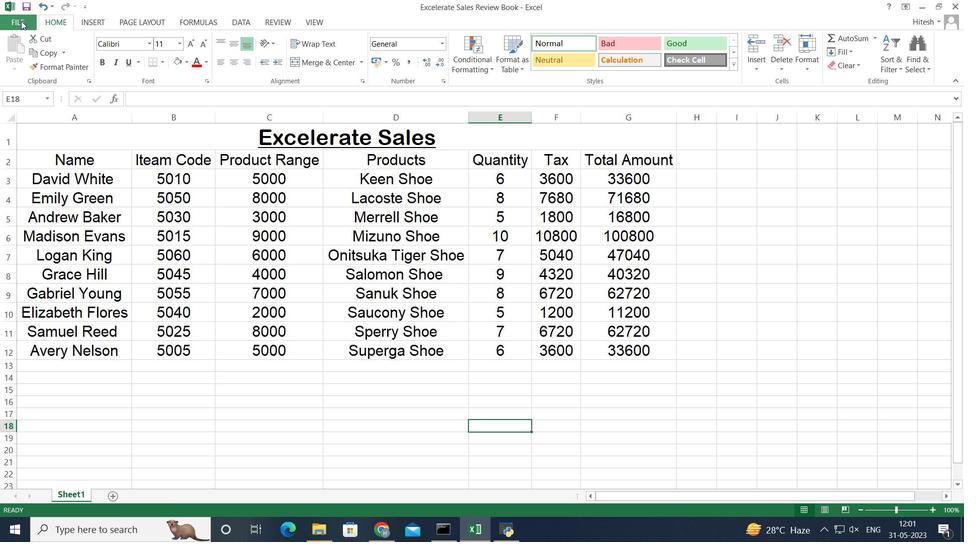 
Action: Mouse pressed left at (21, 21)
Screenshot: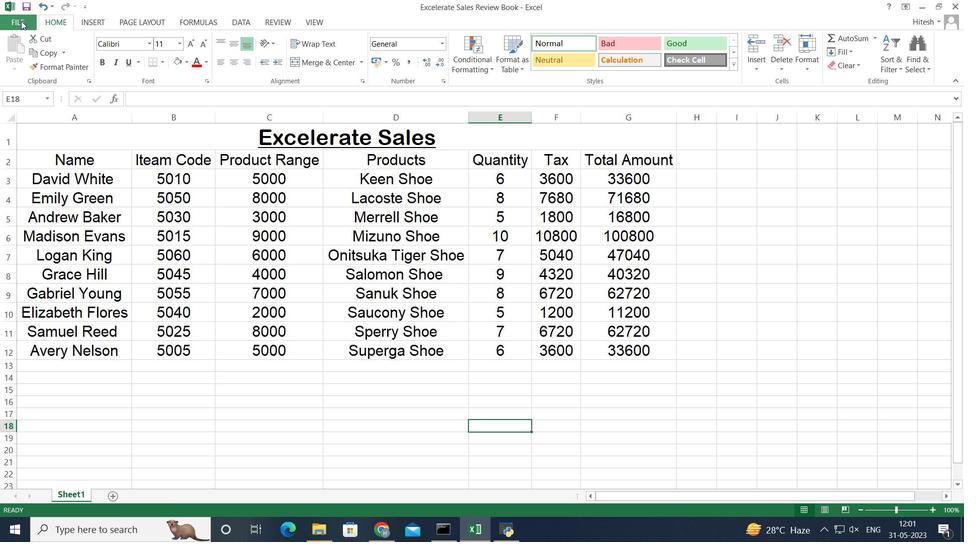 
Action: Mouse moved to (21, 22)
Screenshot: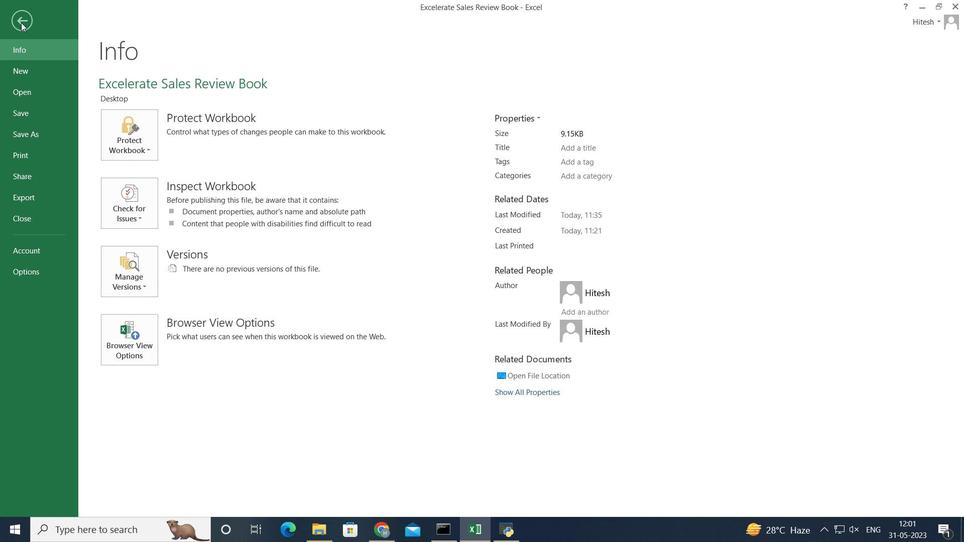 
Action: Mouse pressed left at (21, 22)
Screenshot: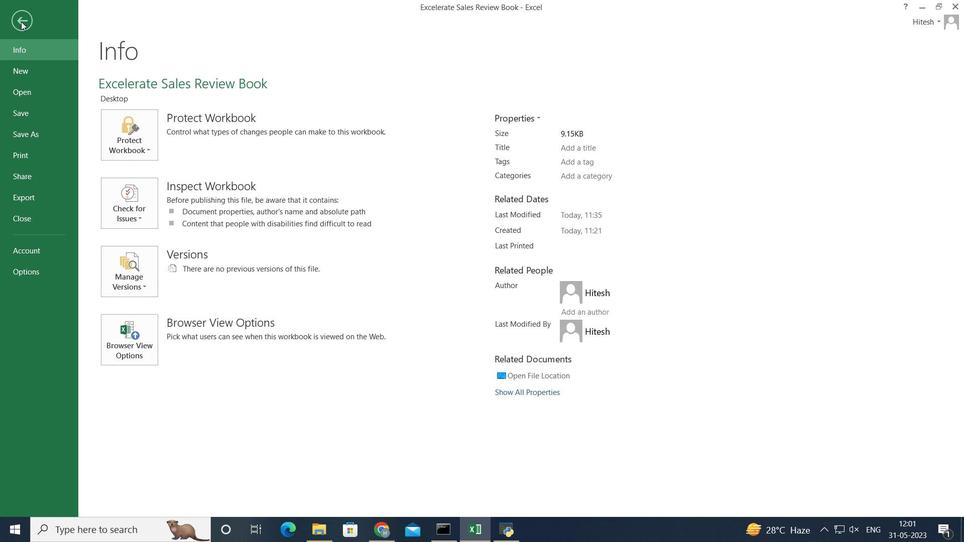 
Action: Mouse moved to (210, 391)
Screenshot: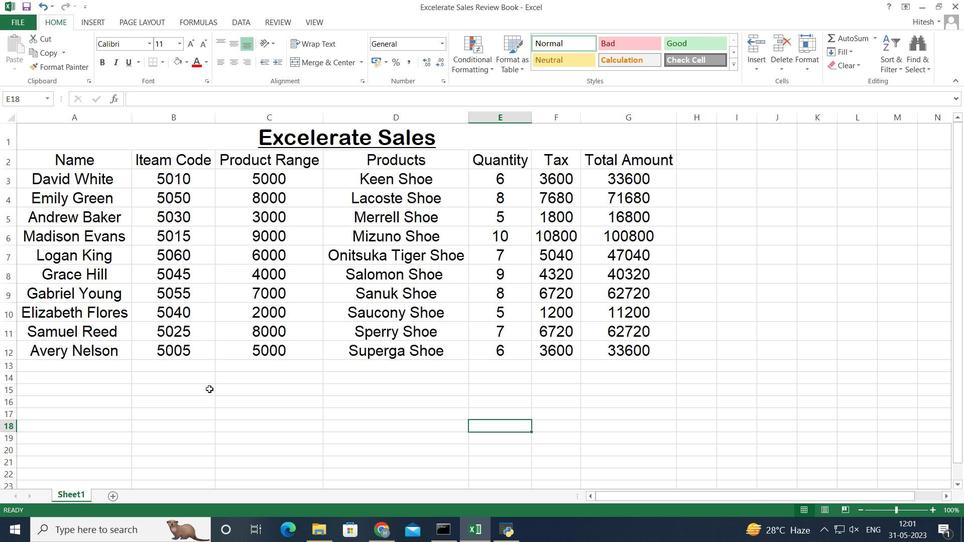 
